 Task: Find connections with filter location Narsingdi with filter topic #socialmediawith filter profile language German with filter current company Pentester Academy with filter school Shree Chanakya Education Society's Indira Global Bussiness School Address: Sr. No. 64,65, Gat no. 276, Parandwadi, Near Somatane Phata, Off Old Pune Mumbai Highway, Taluka- Maval District Pune 410506 with filter industry Industrial Machinery Manufacturing with filter service category Writing with filter keywords title Chief Robot Whisperer
Action: Mouse moved to (615, 115)
Screenshot: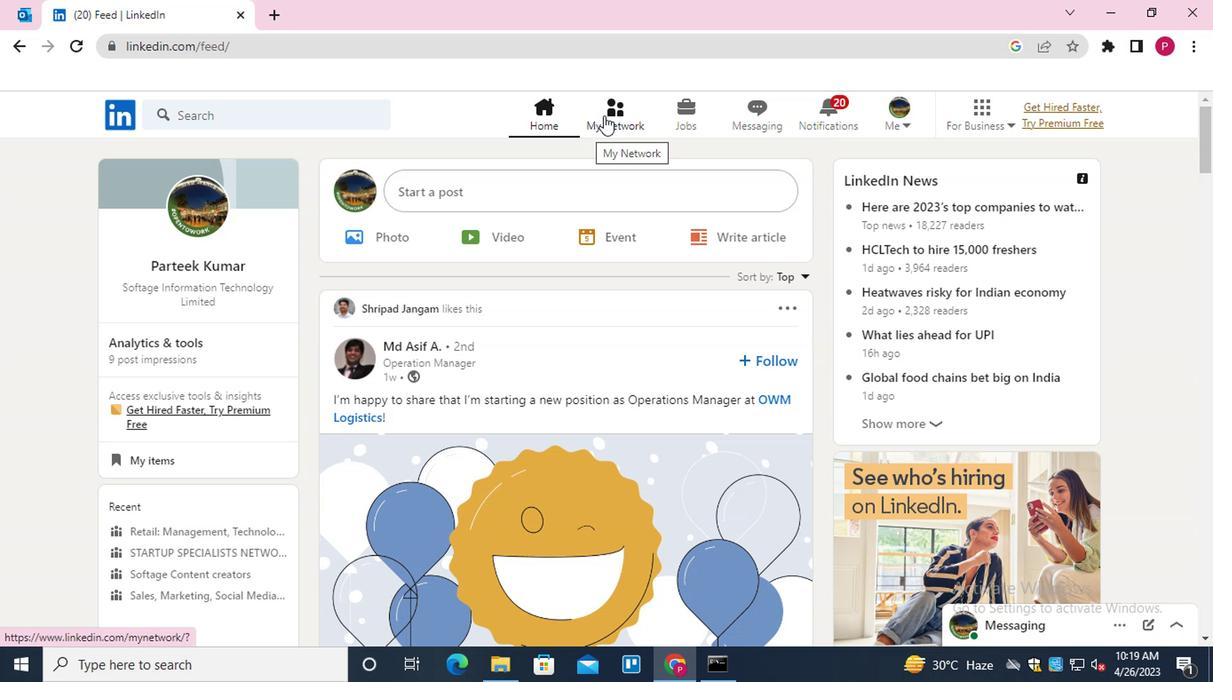 
Action: Mouse pressed left at (615, 115)
Screenshot: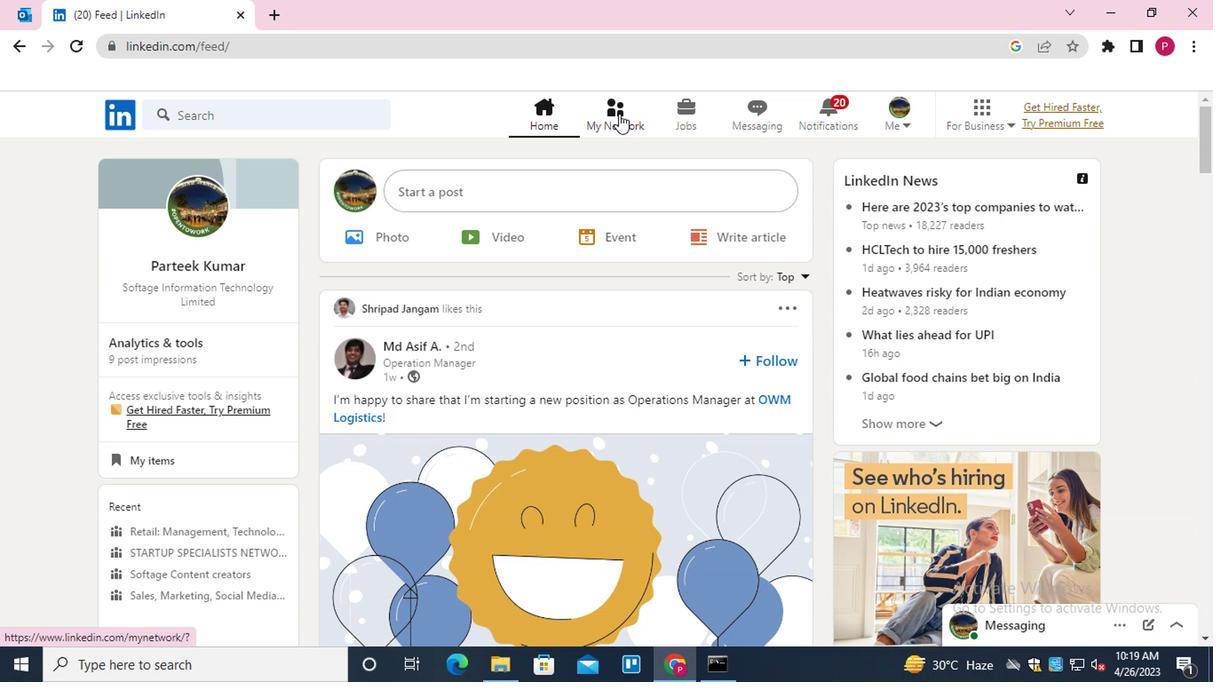 
Action: Mouse moved to (203, 210)
Screenshot: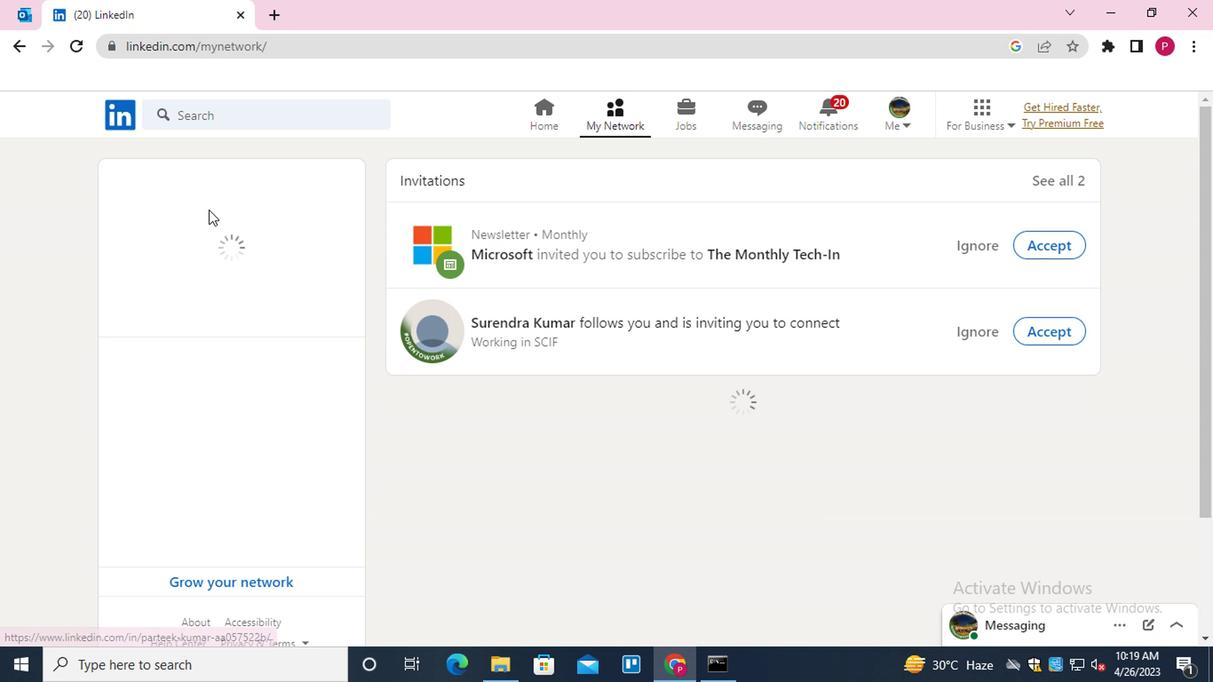 
Action: Mouse pressed left at (203, 210)
Screenshot: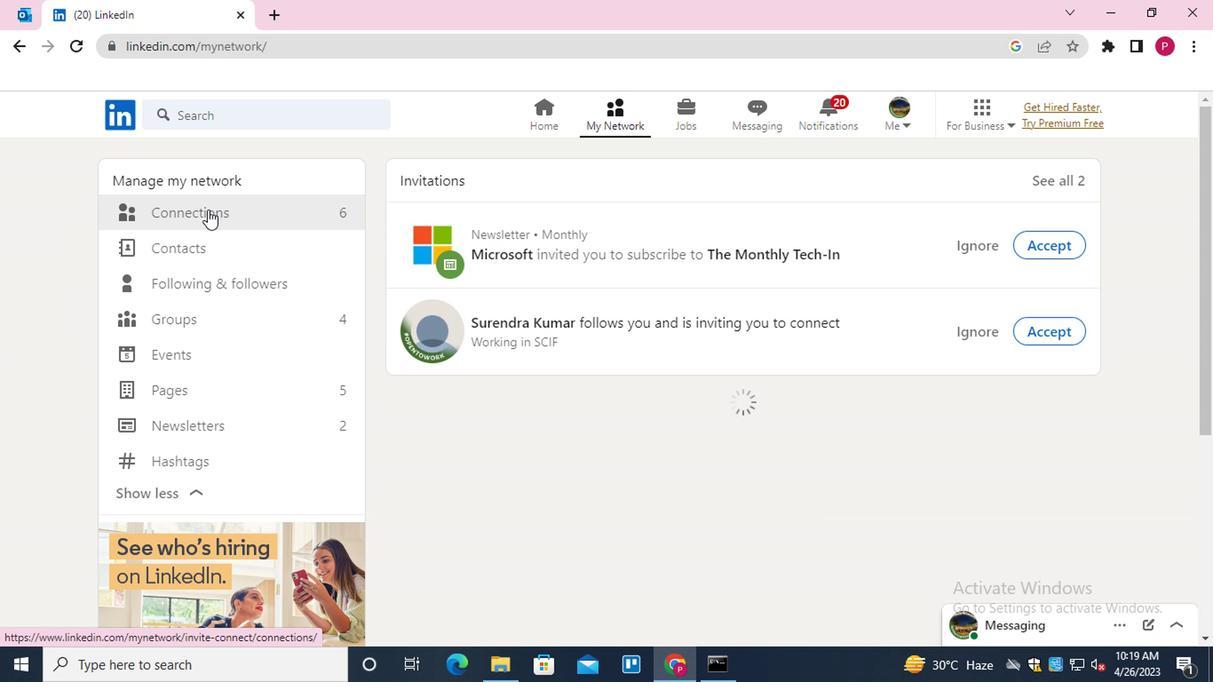 
Action: Mouse moved to (722, 222)
Screenshot: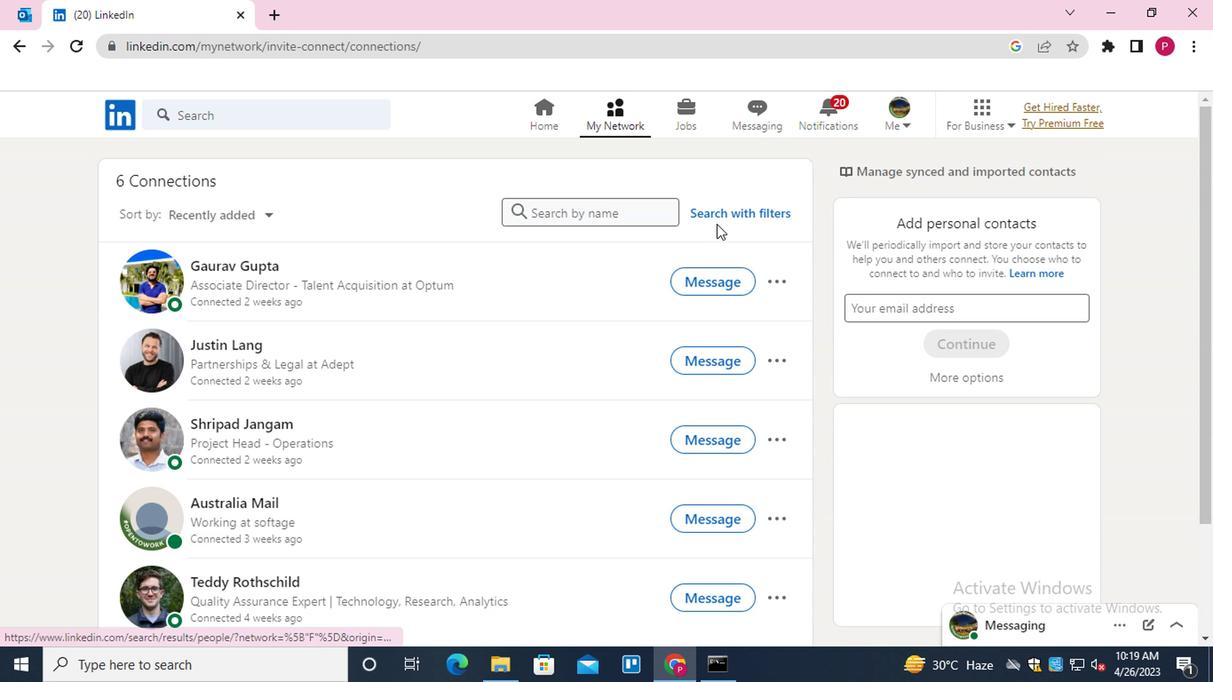 
Action: Mouse pressed left at (722, 222)
Screenshot: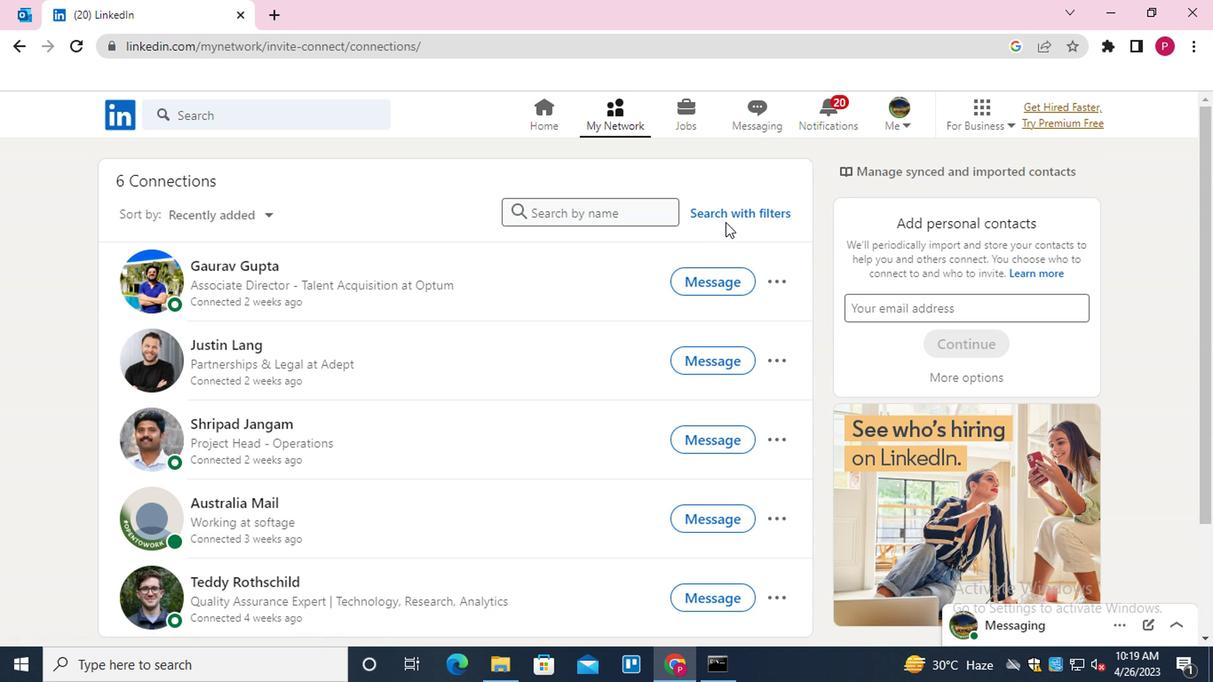 
Action: Mouse moved to (598, 169)
Screenshot: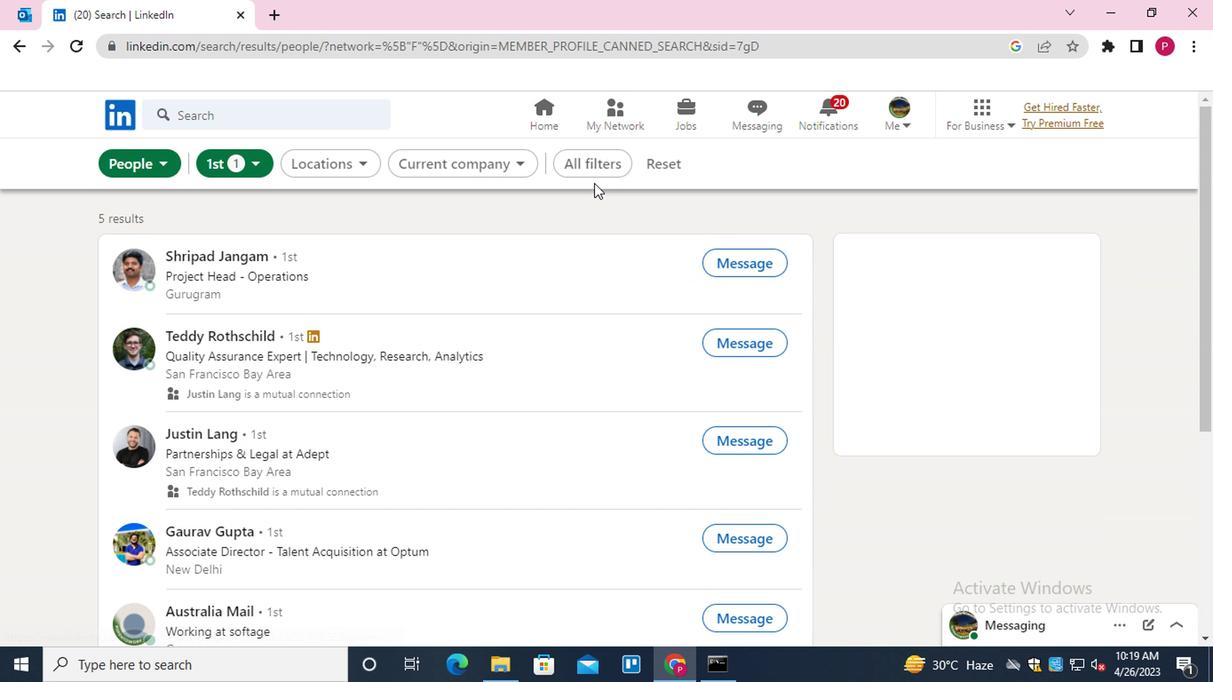 
Action: Mouse pressed left at (598, 169)
Screenshot: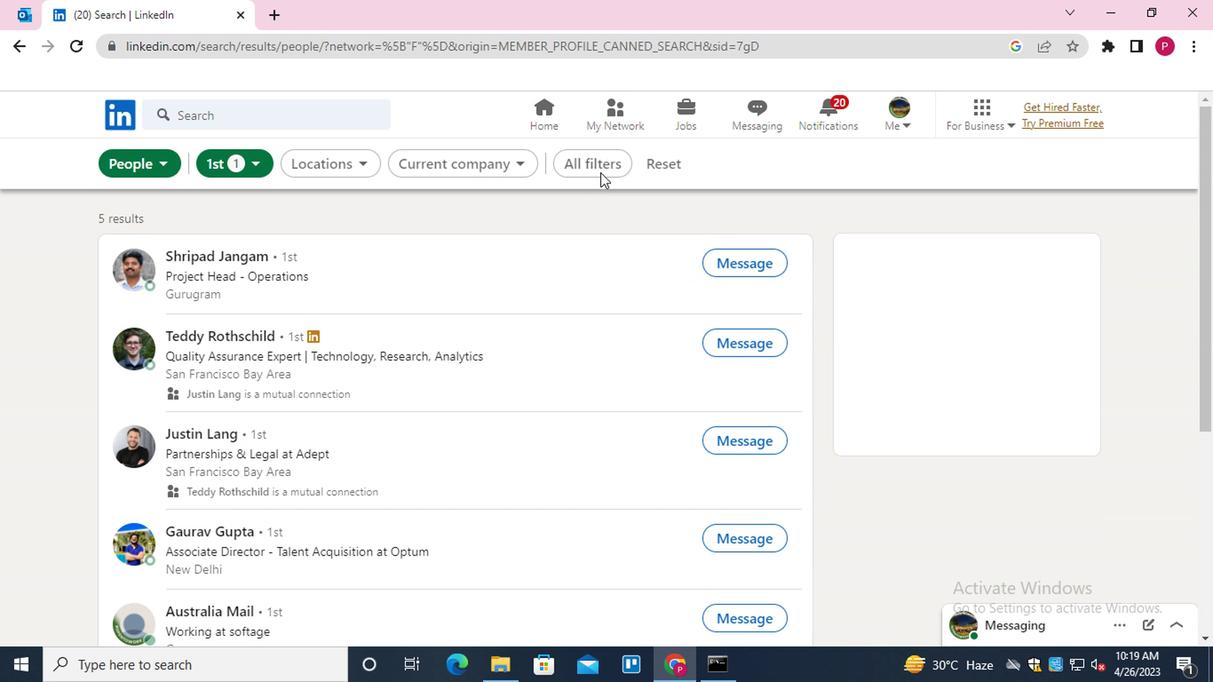 
Action: Mouse moved to (973, 377)
Screenshot: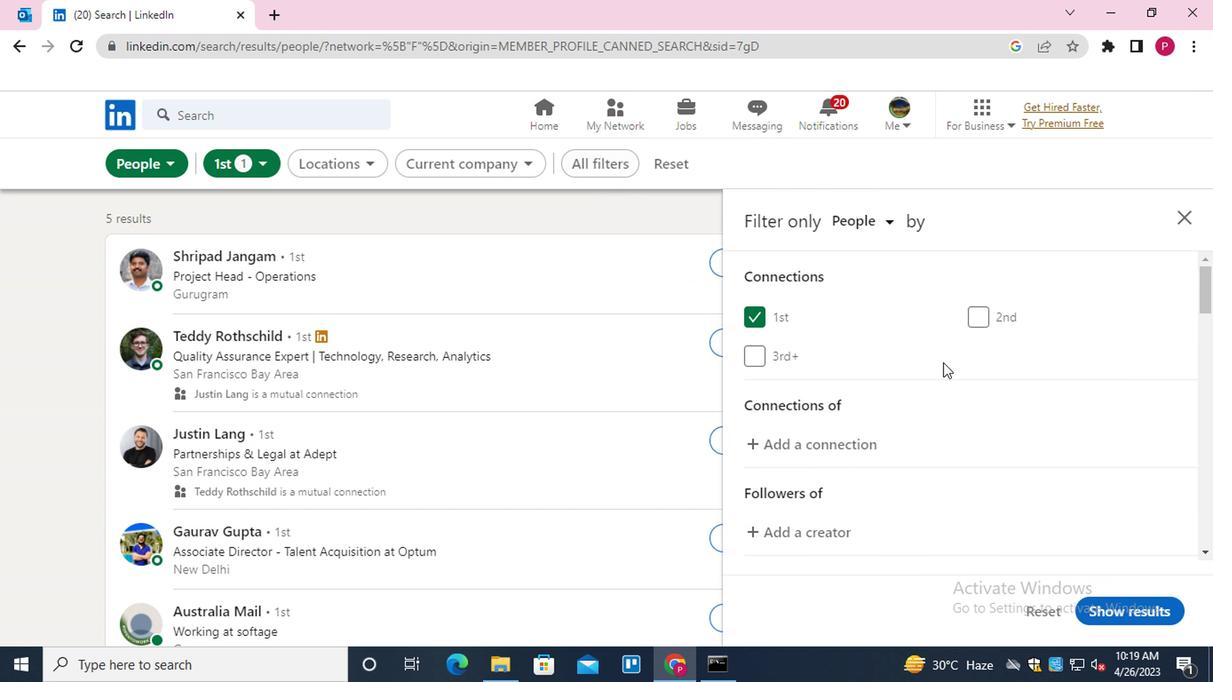 
Action: Mouse scrolled (973, 376) with delta (0, 0)
Screenshot: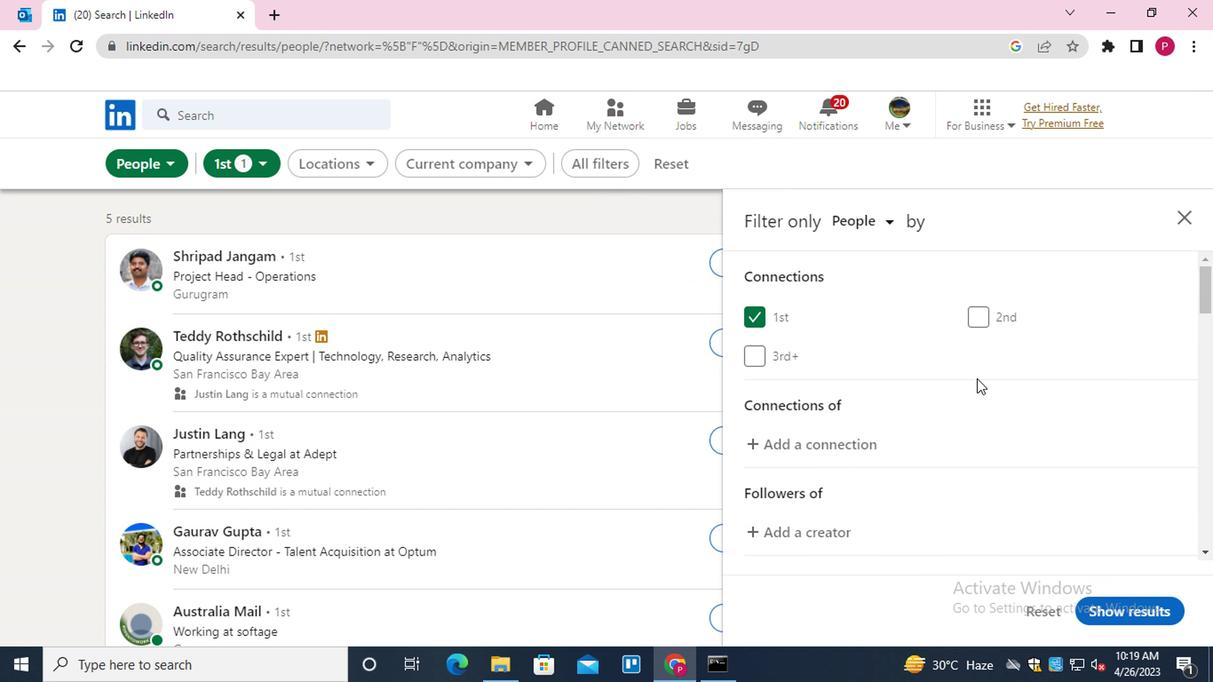 
Action: Mouse scrolled (973, 376) with delta (0, 0)
Screenshot: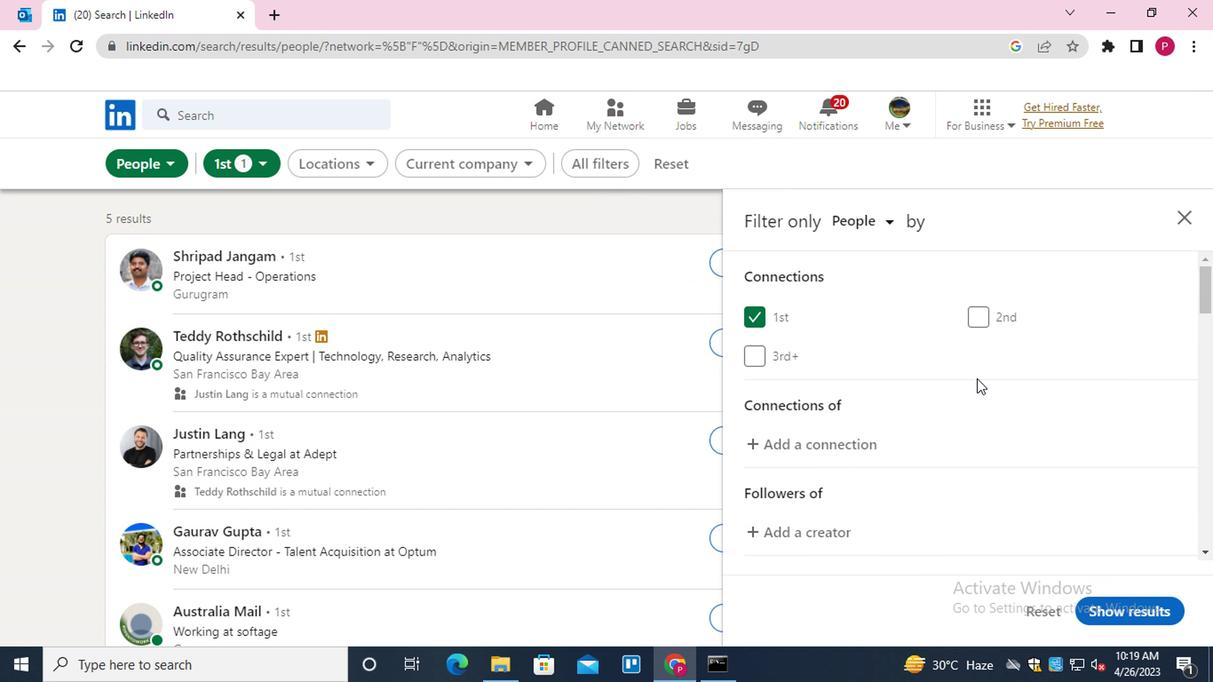 
Action: Mouse moved to (974, 377)
Screenshot: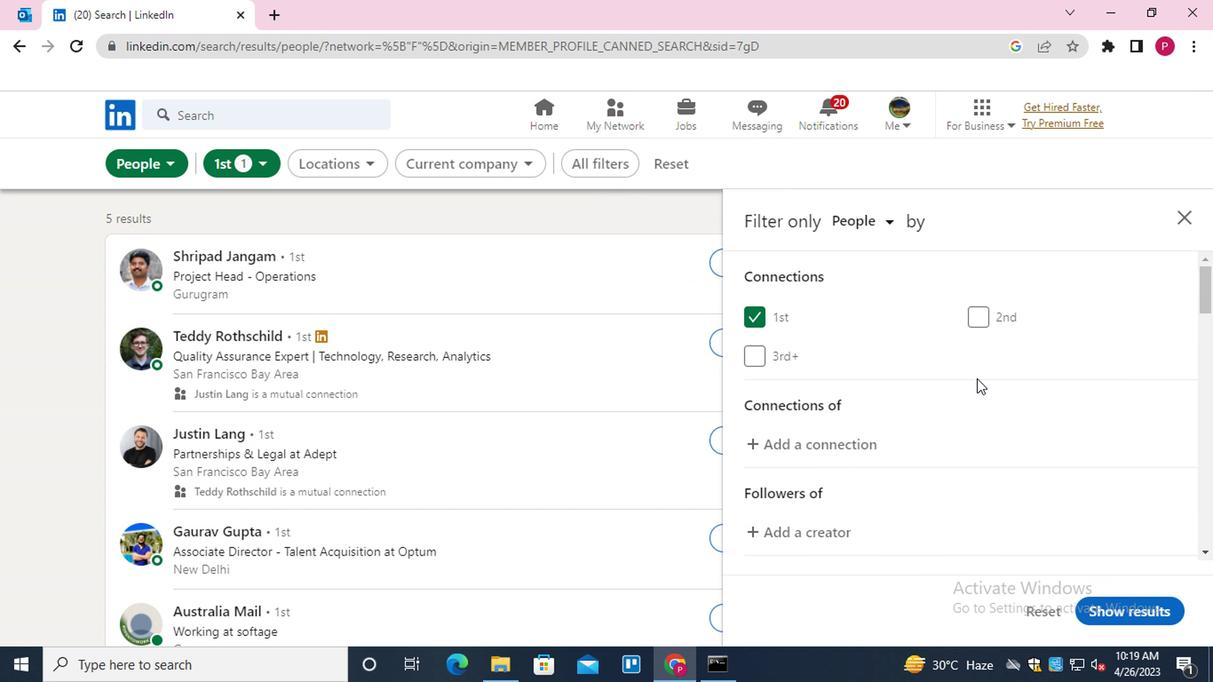 
Action: Mouse scrolled (974, 377) with delta (0, 0)
Screenshot: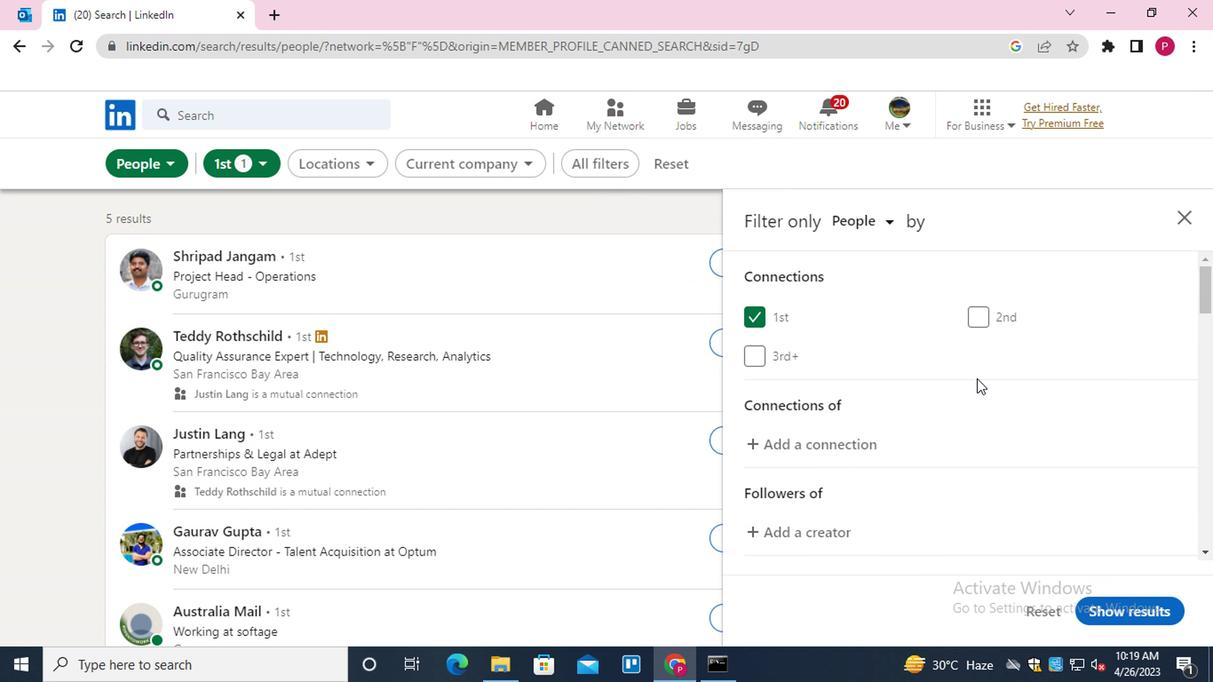 
Action: Mouse moved to (1023, 428)
Screenshot: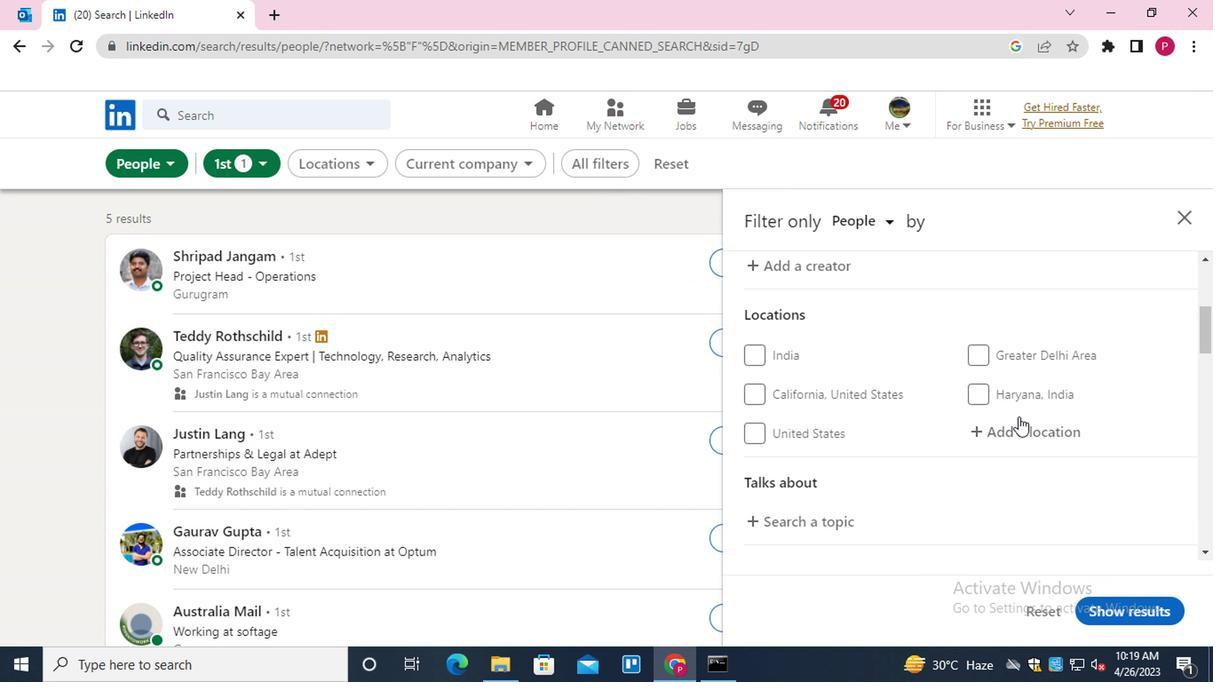 
Action: Mouse pressed left at (1023, 428)
Screenshot: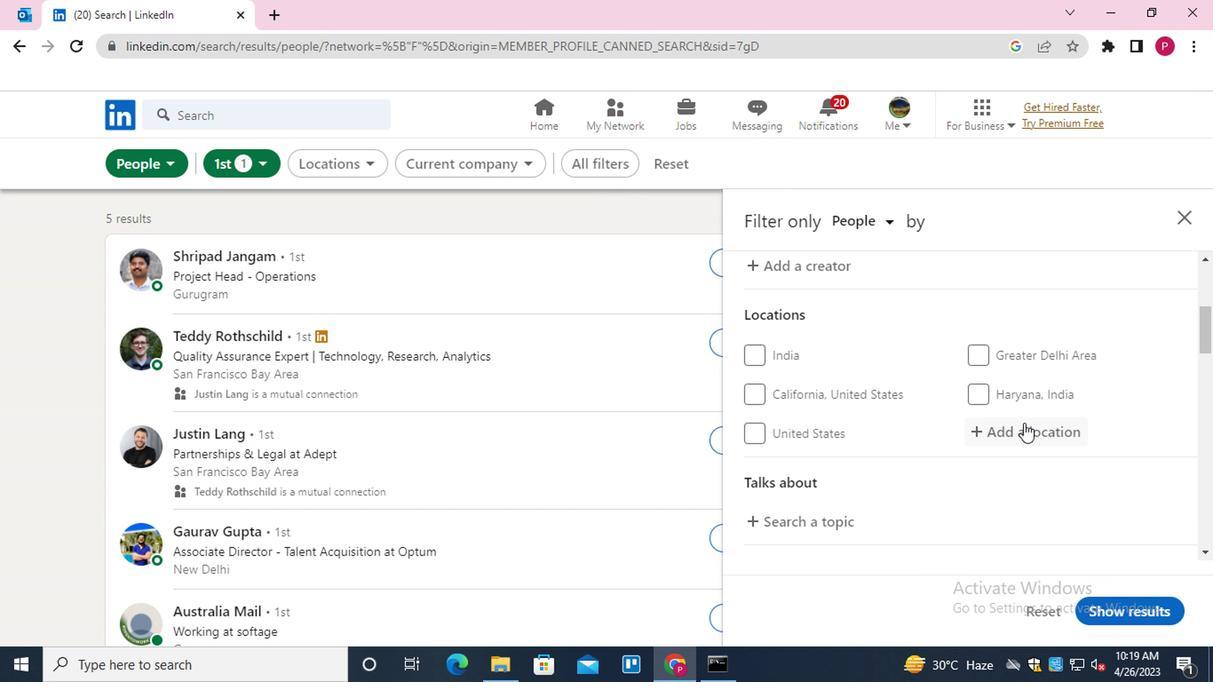 
Action: Key pressed <Key.shift>NARSINGDI
Screenshot: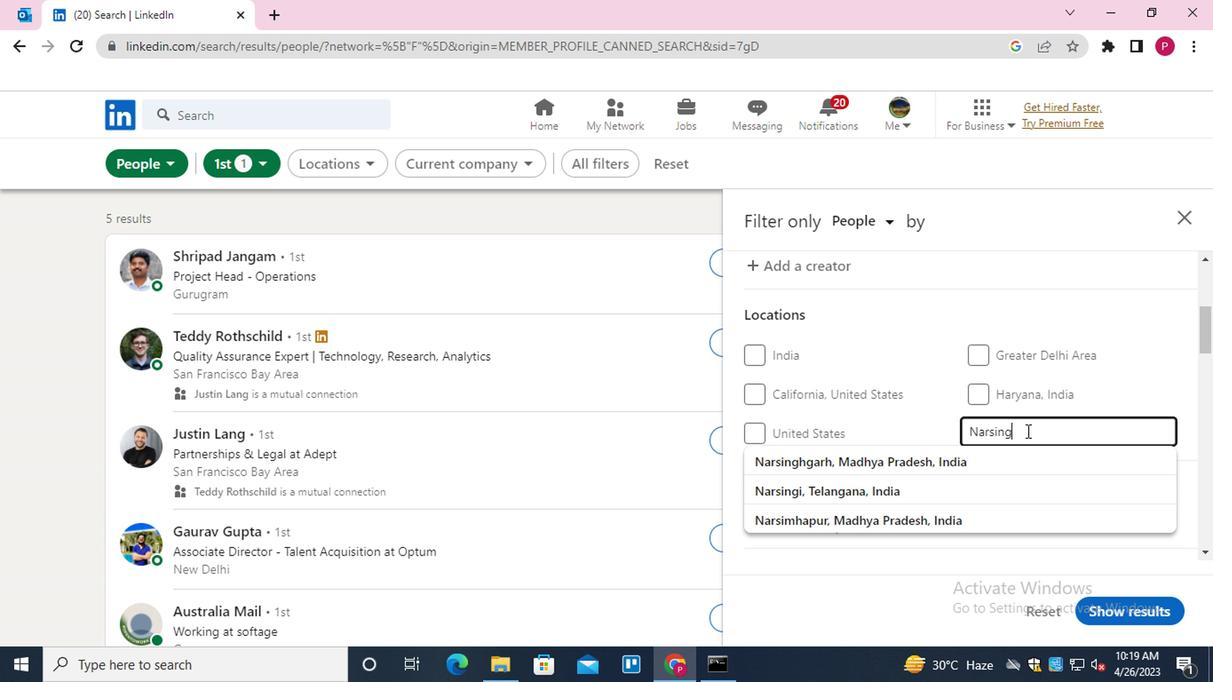 
Action: Mouse moved to (1018, 435)
Screenshot: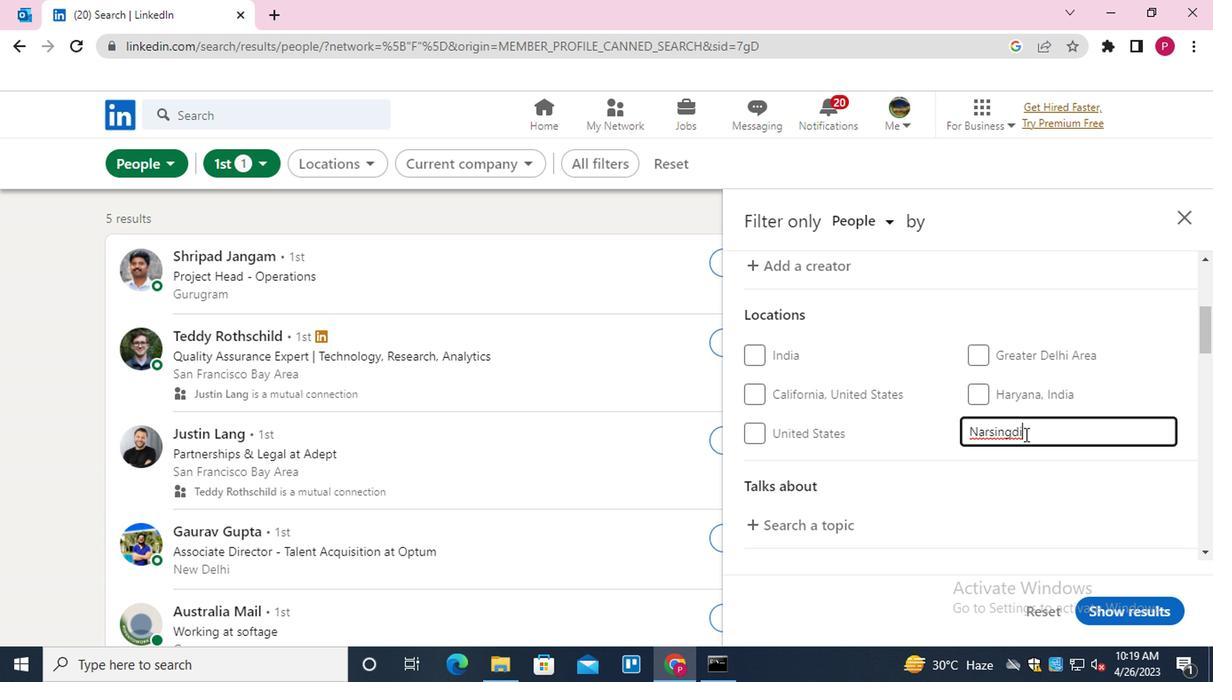 
Action: Mouse scrolled (1018, 434) with delta (0, -1)
Screenshot: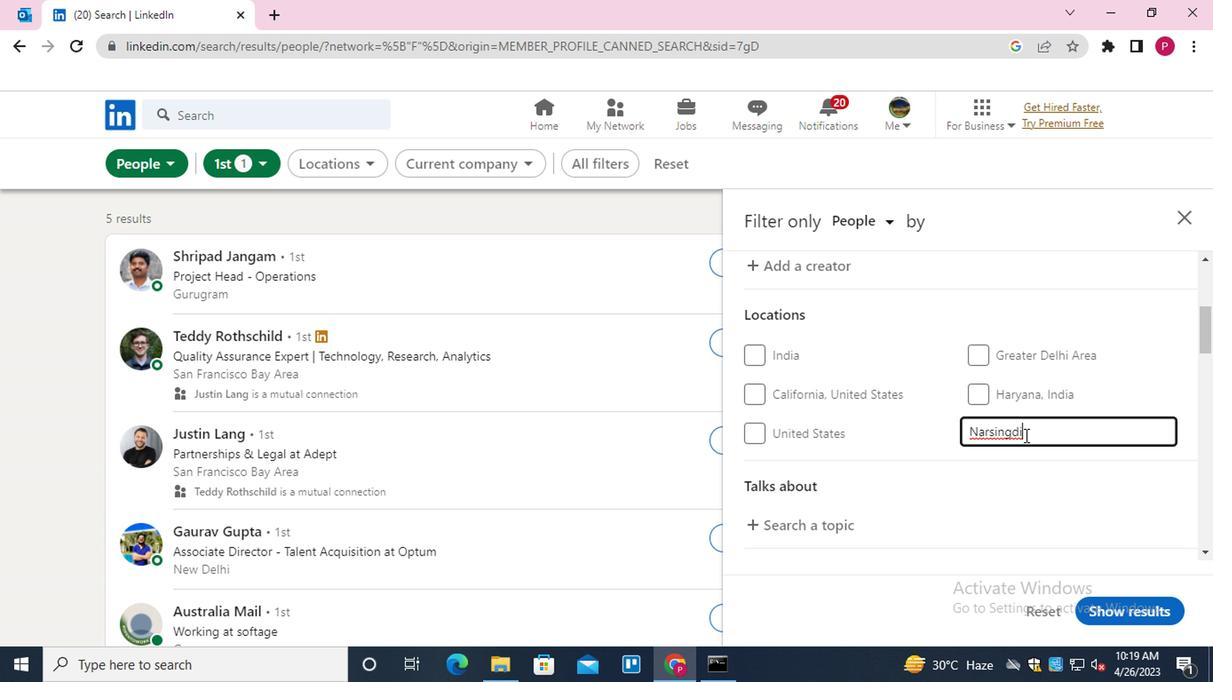 
Action: Mouse moved to (844, 428)
Screenshot: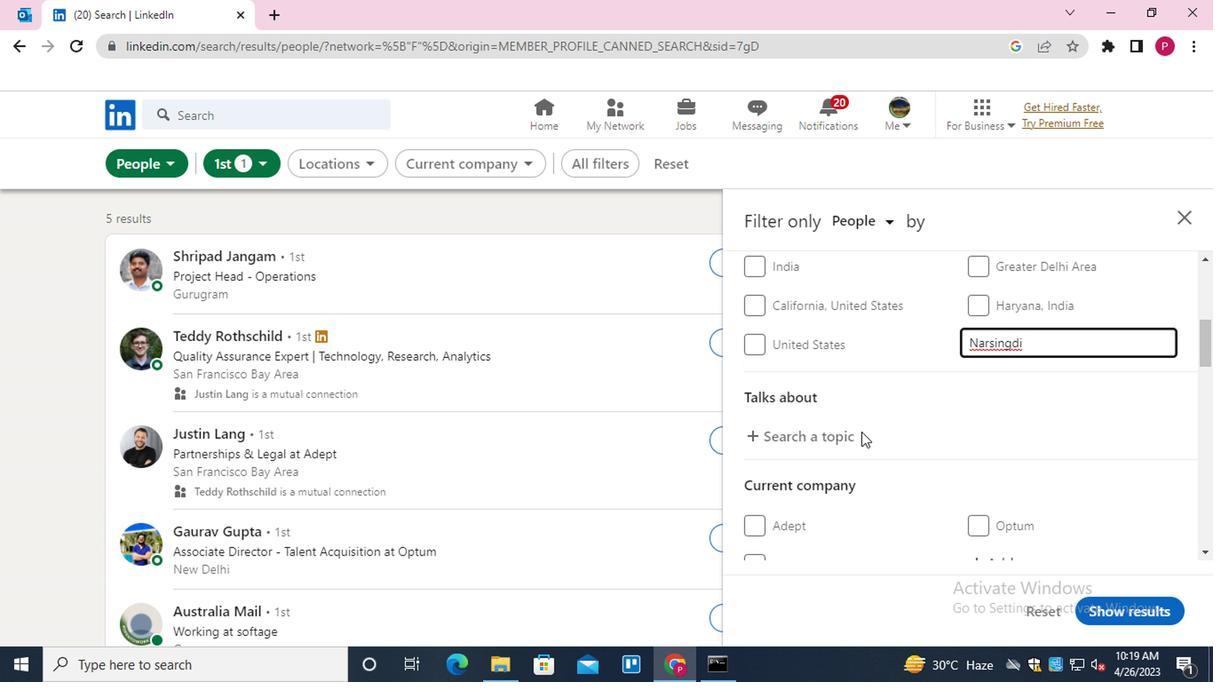 
Action: Mouse pressed left at (844, 428)
Screenshot: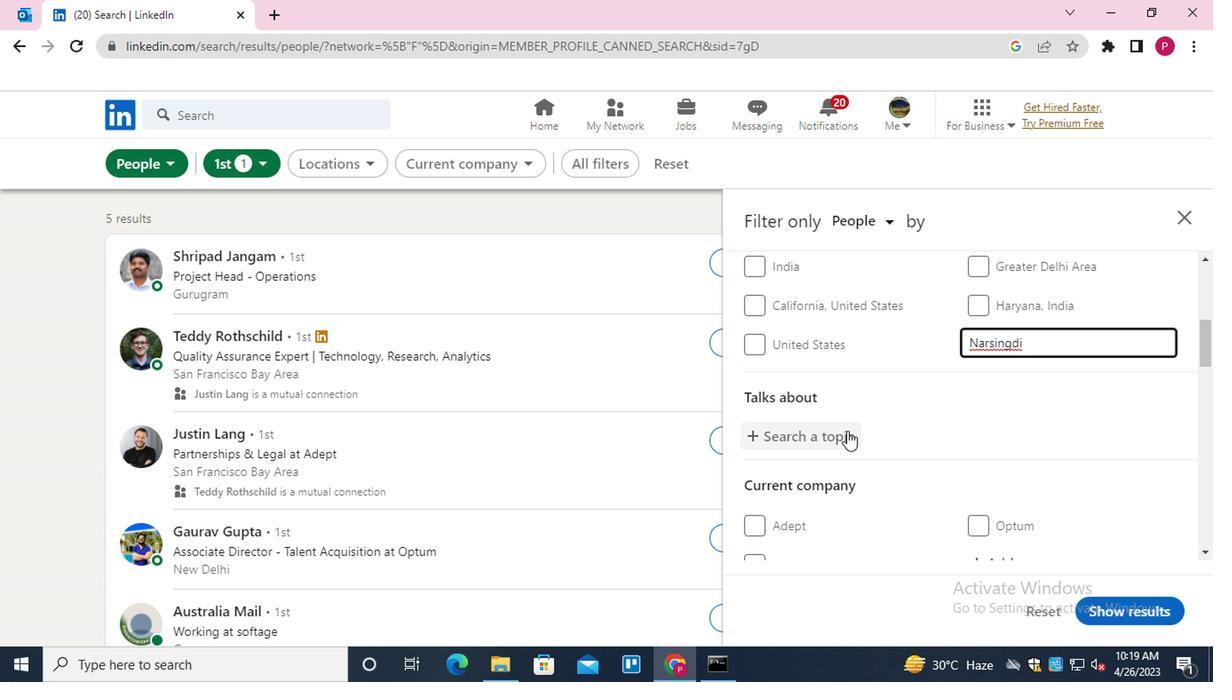 
Action: Mouse moved to (844, 428)
Screenshot: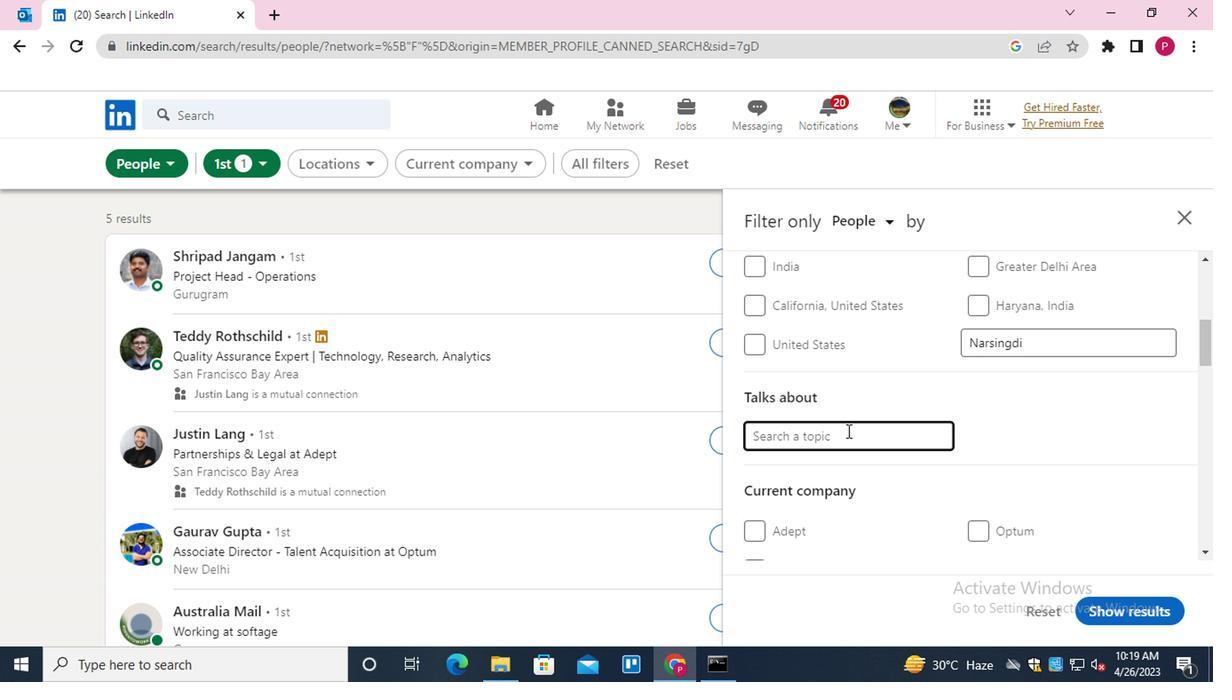 
Action: Key pressed <Key.shift>SOCIALMEDIA
Screenshot: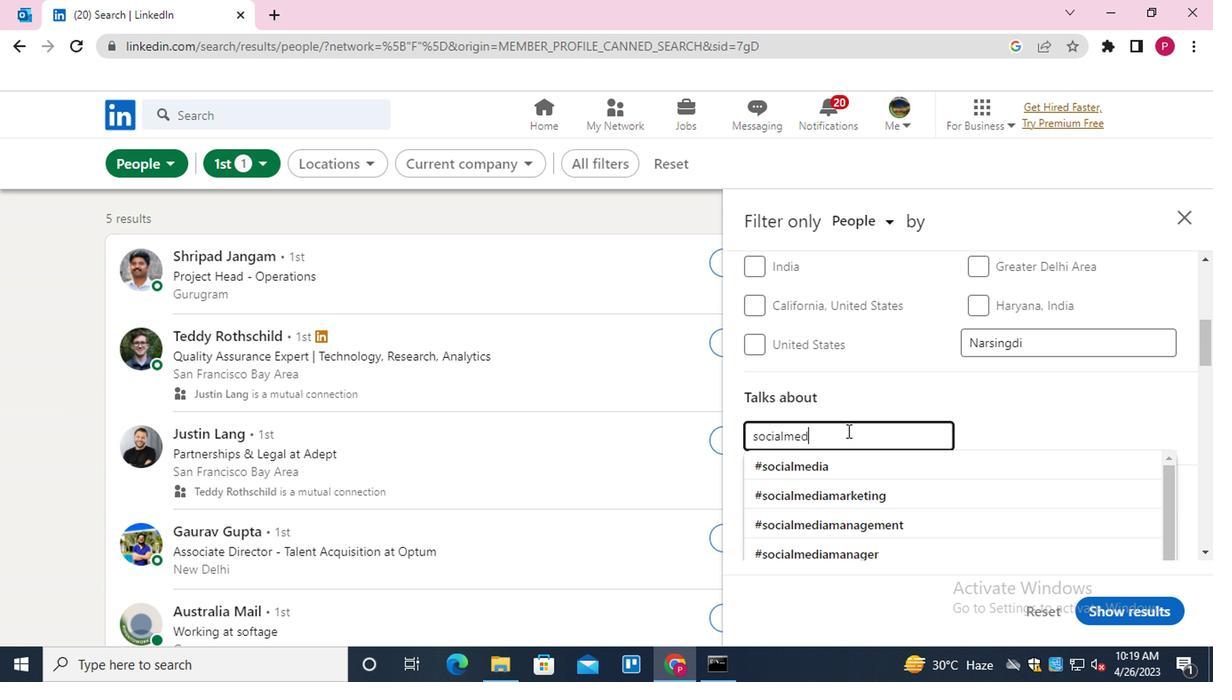 
Action: Mouse moved to (846, 484)
Screenshot: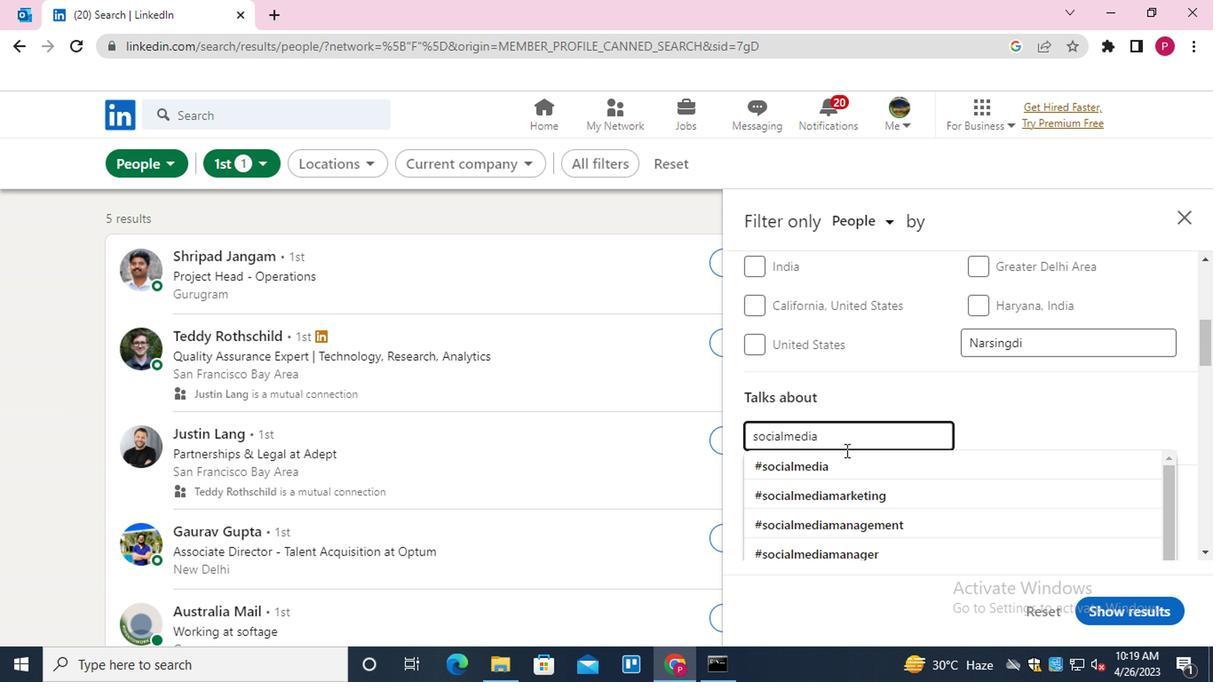 
Action: Mouse pressed left at (846, 484)
Screenshot: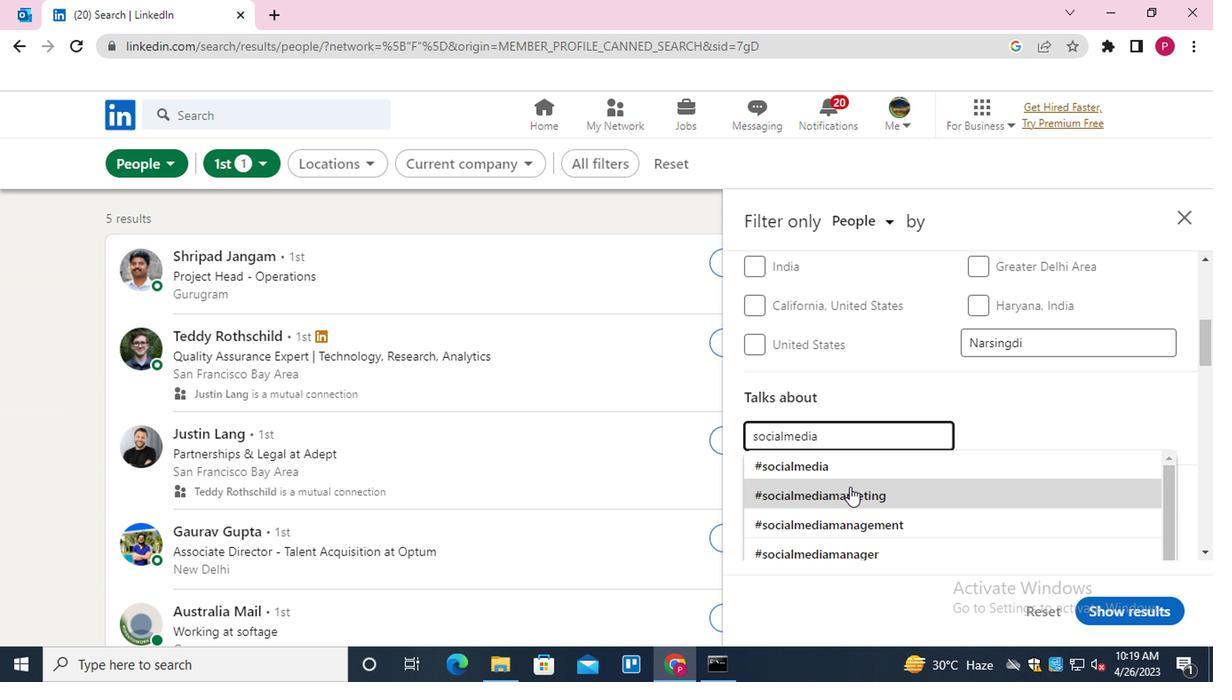 
Action: Mouse moved to (847, 485)
Screenshot: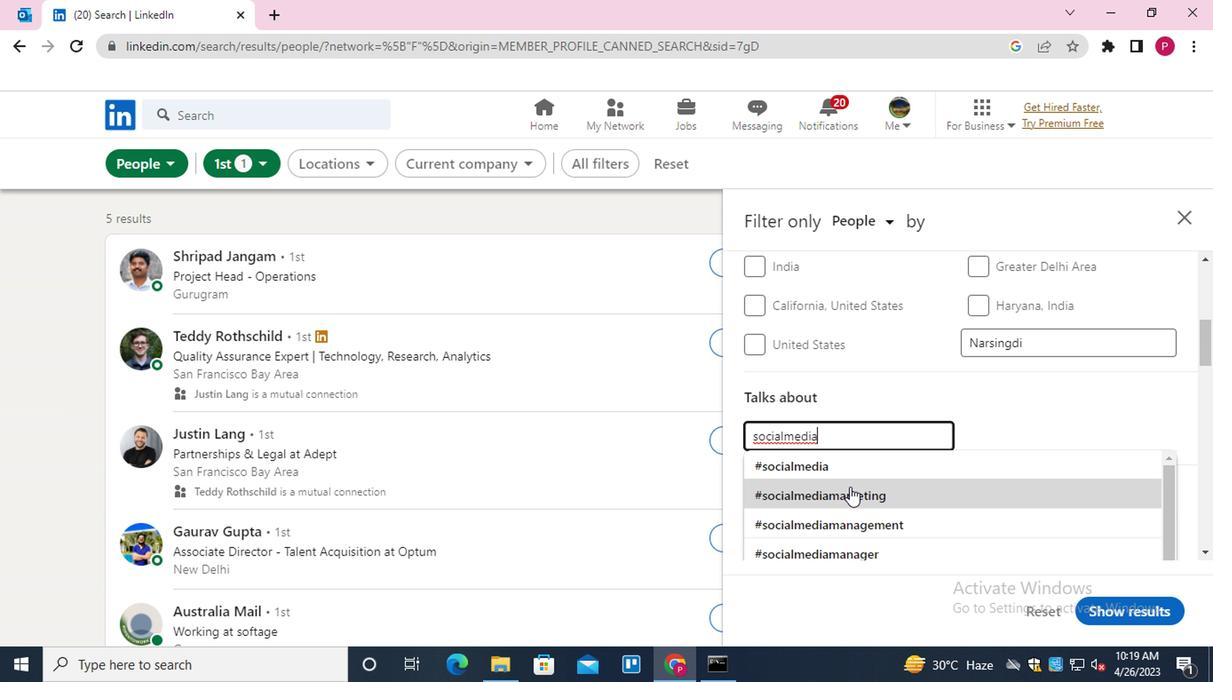 
Action: Mouse pressed left at (847, 485)
Screenshot: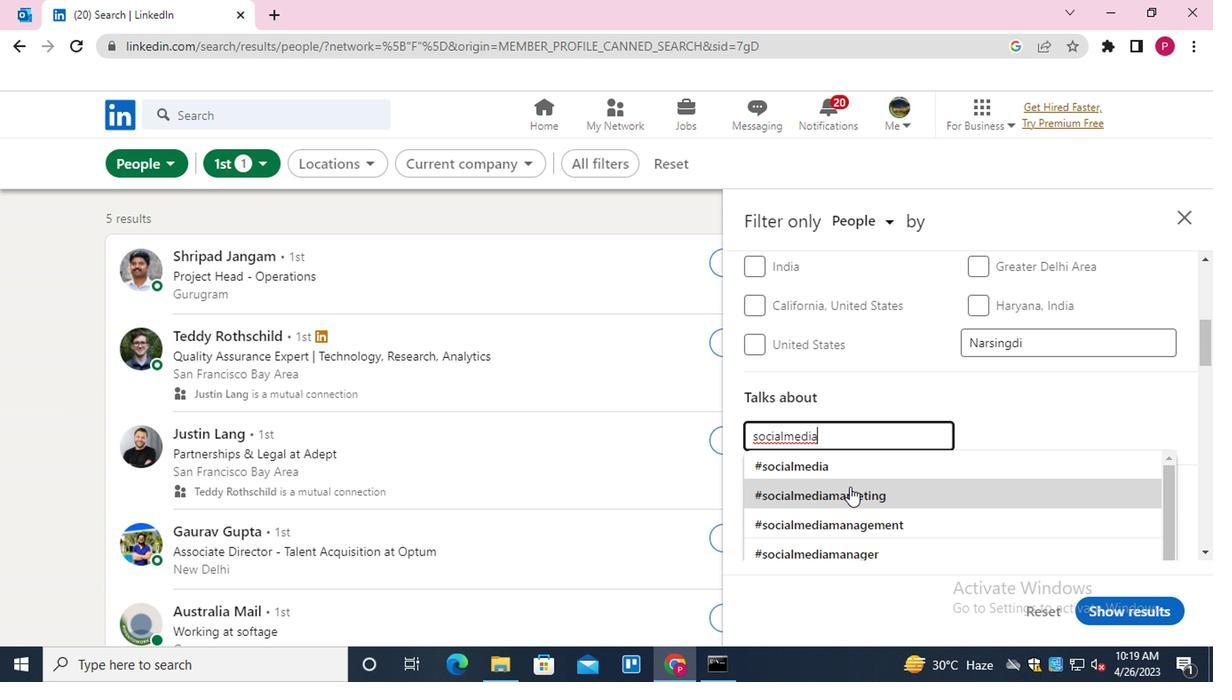 
Action: Mouse moved to (862, 474)
Screenshot: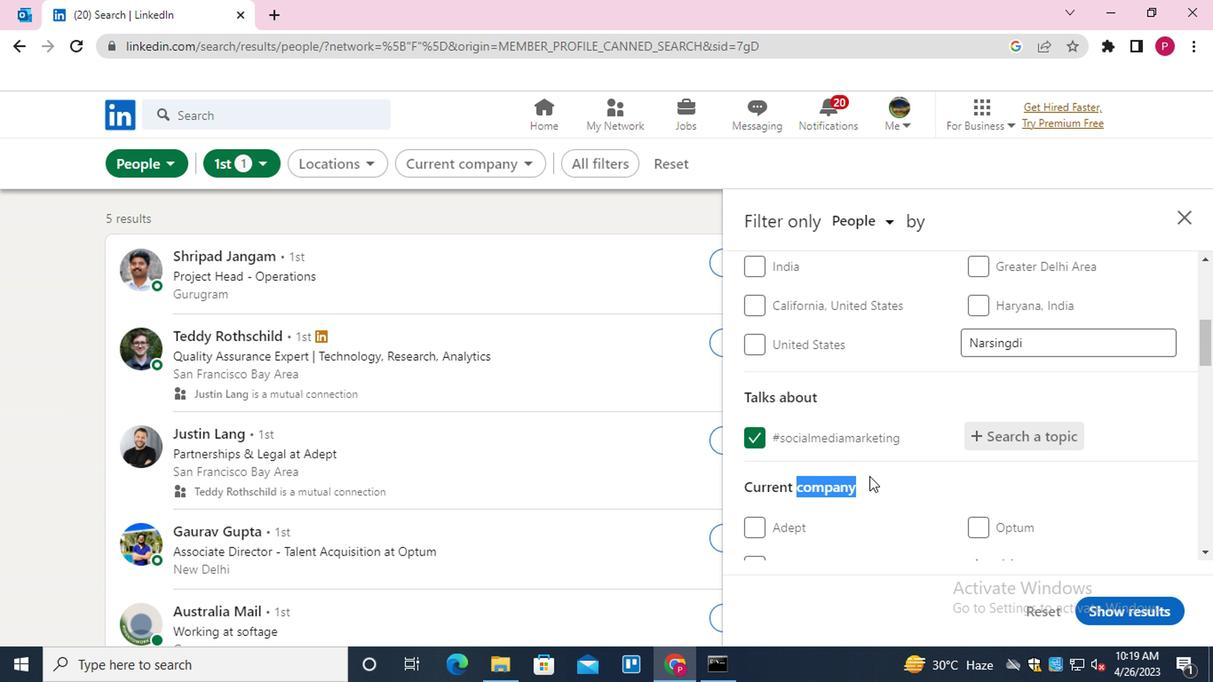 
Action: Mouse scrolled (862, 473) with delta (0, 0)
Screenshot: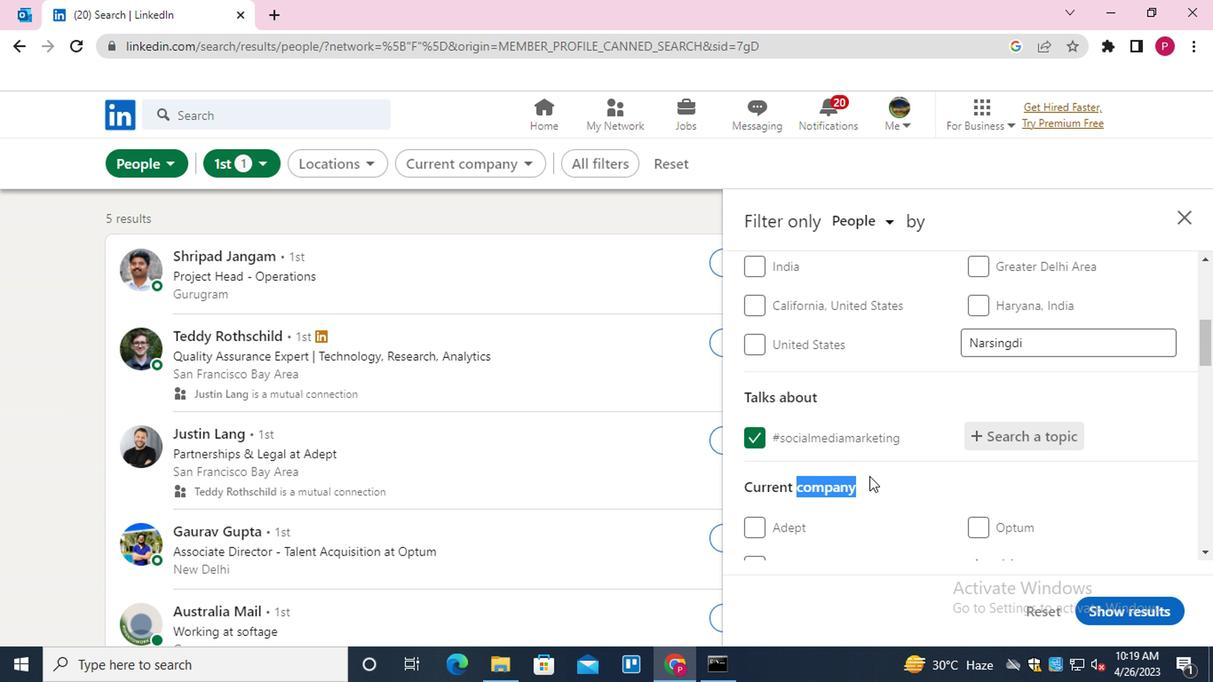 
Action: Mouse moved to (861, 475)
Screenshot: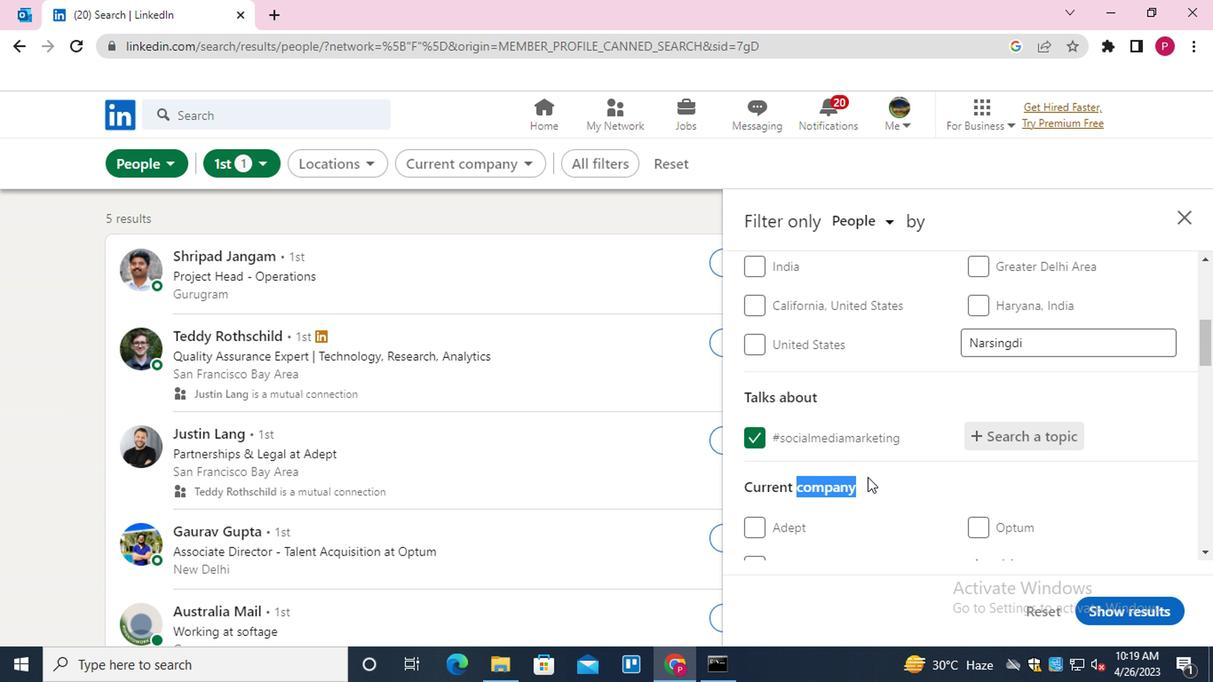 
Action: Mouse scrolled (861, 474) with delta (0, -1)
Screenshot: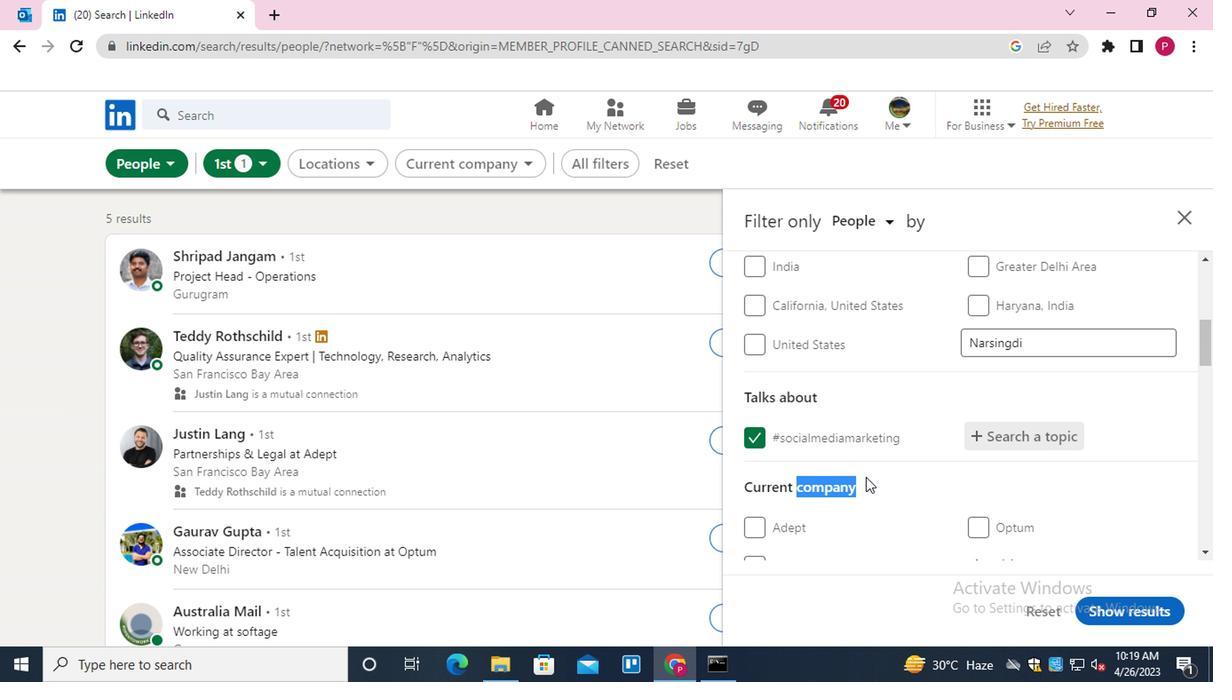 
Action: Mouse scrolled (861, 474) with delta (0, -1)
Screenshot: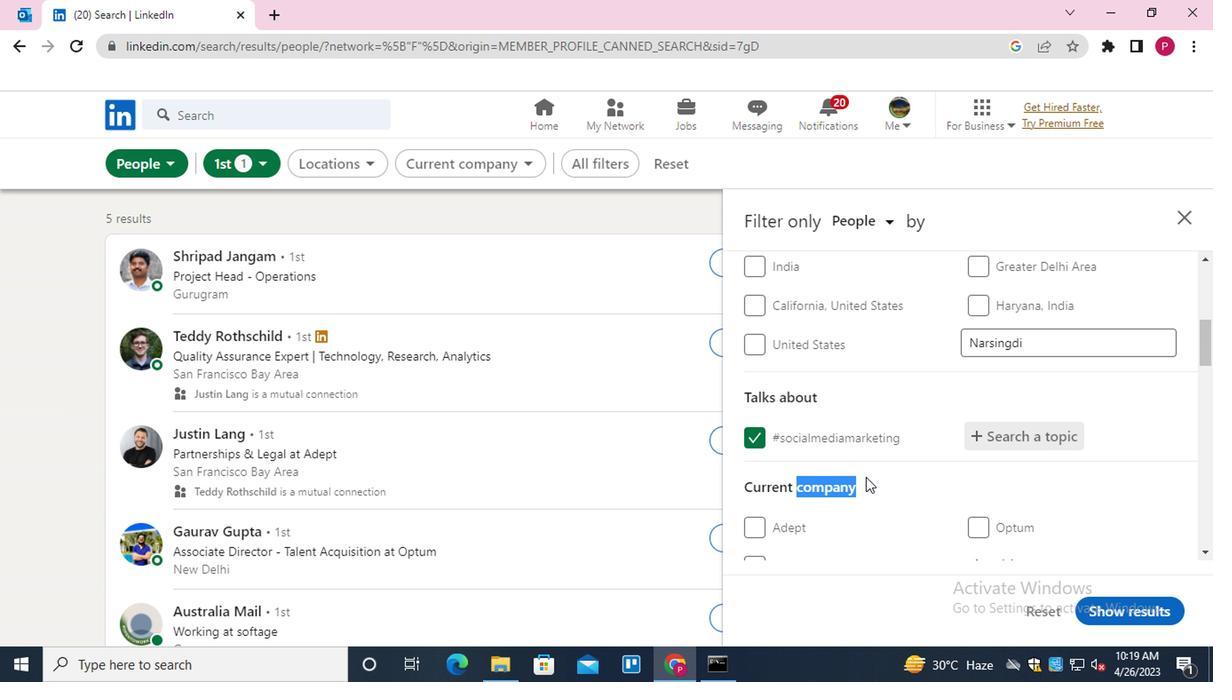 
Action: Mouse moved to (1003, 293)
Screenshot: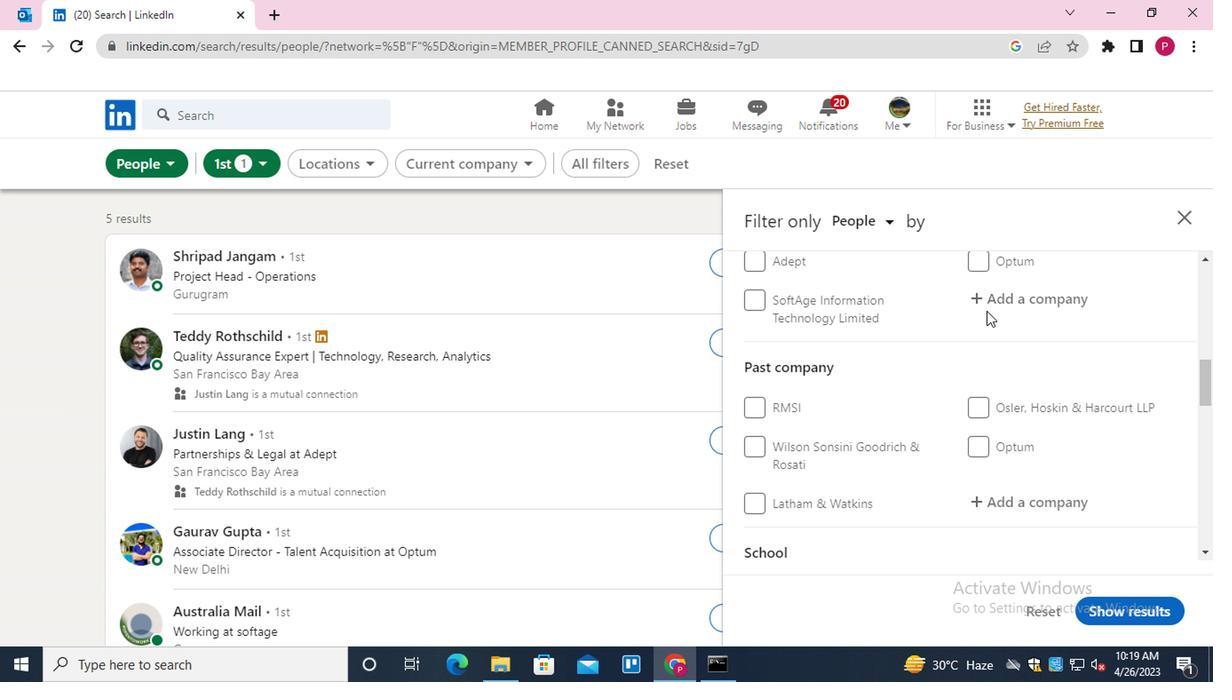 
Action: Mouse pressed left at (1003, 293)
Screenshot: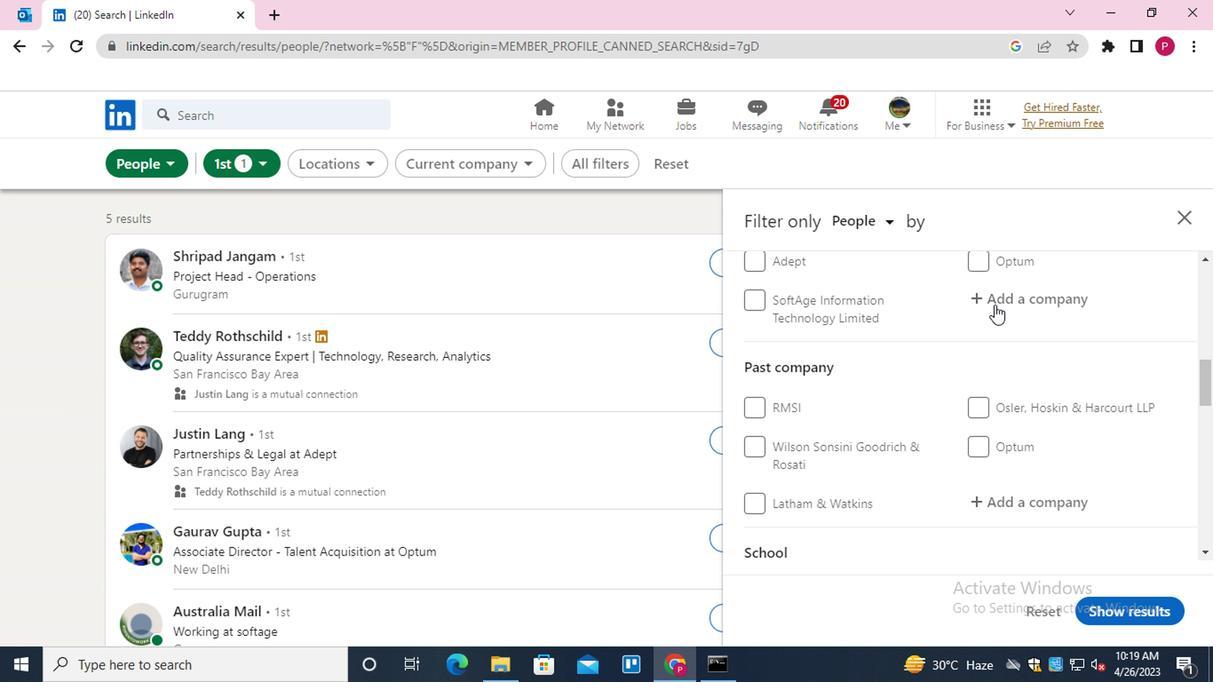 
Action: Key pressed <Key.shift>PENTESTER
Screenshot: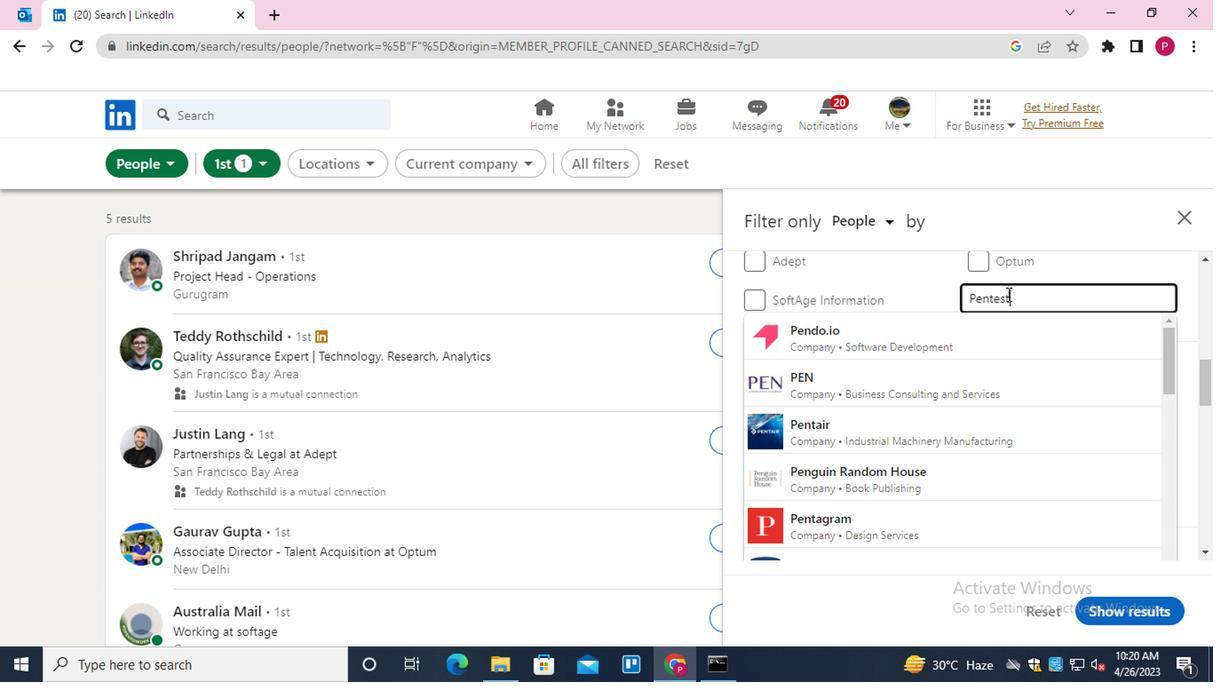 
Action: Mouse moved to (953, 339)
Screenshot: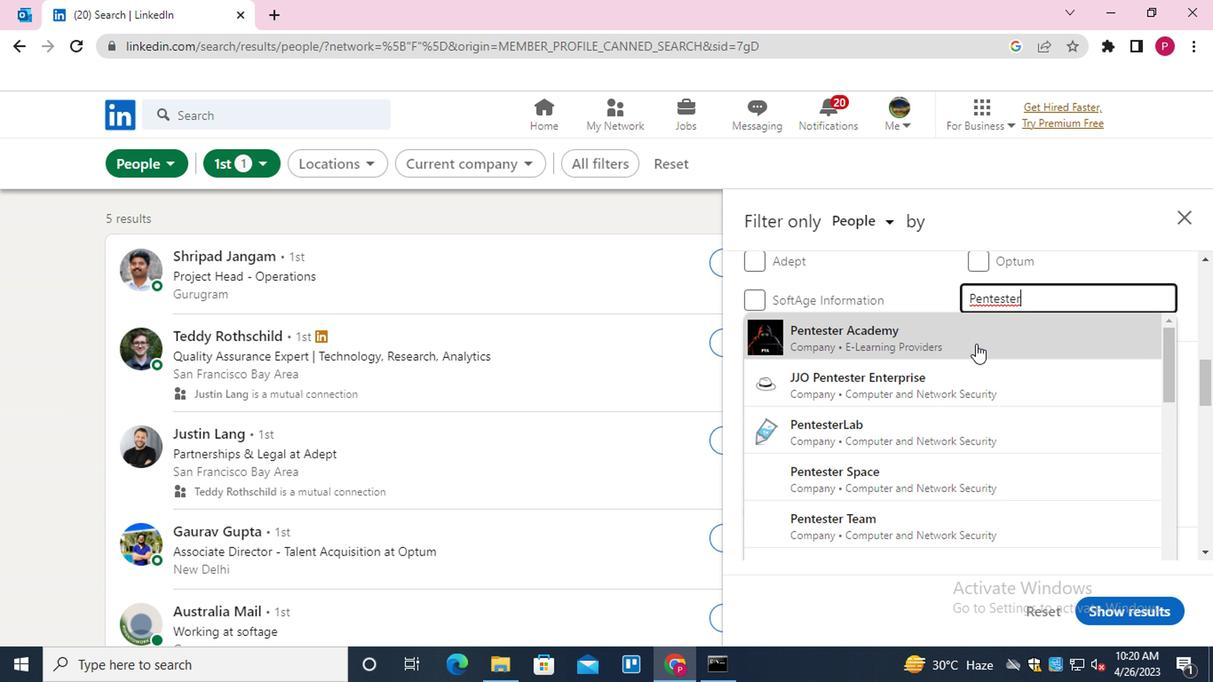 
Action: Mouse pressed left at (953, 339)
Screenshot: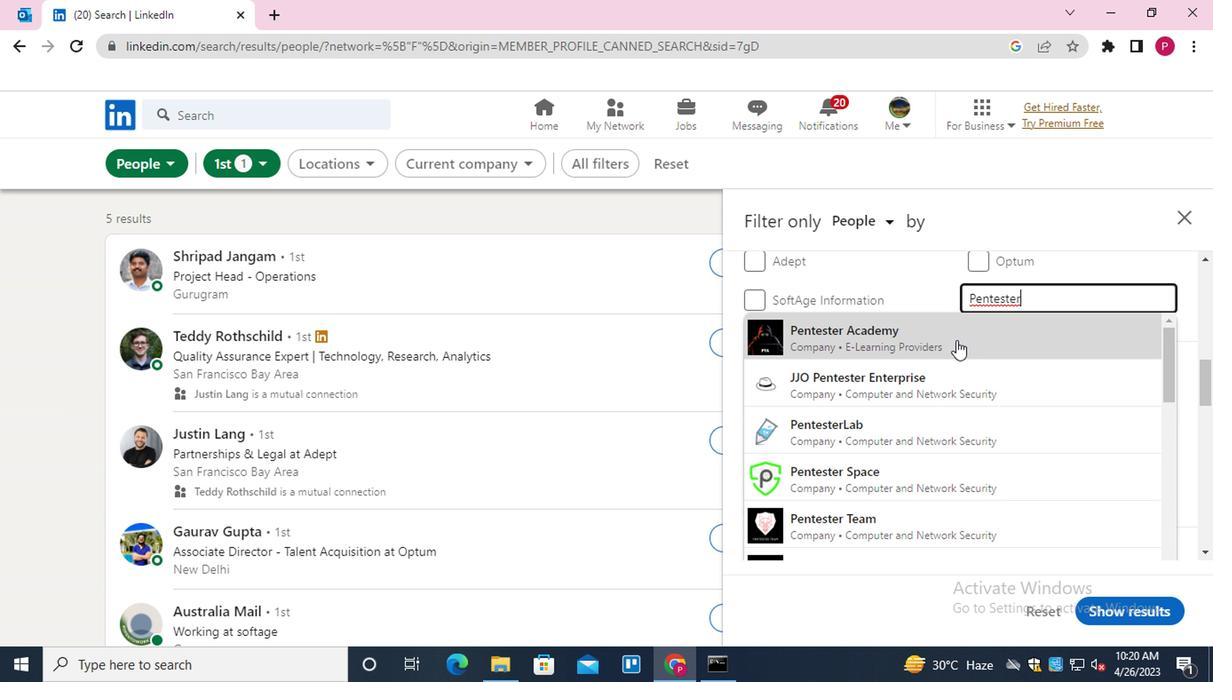 
Action: Mouse moved to (944, 363)
Screenshot: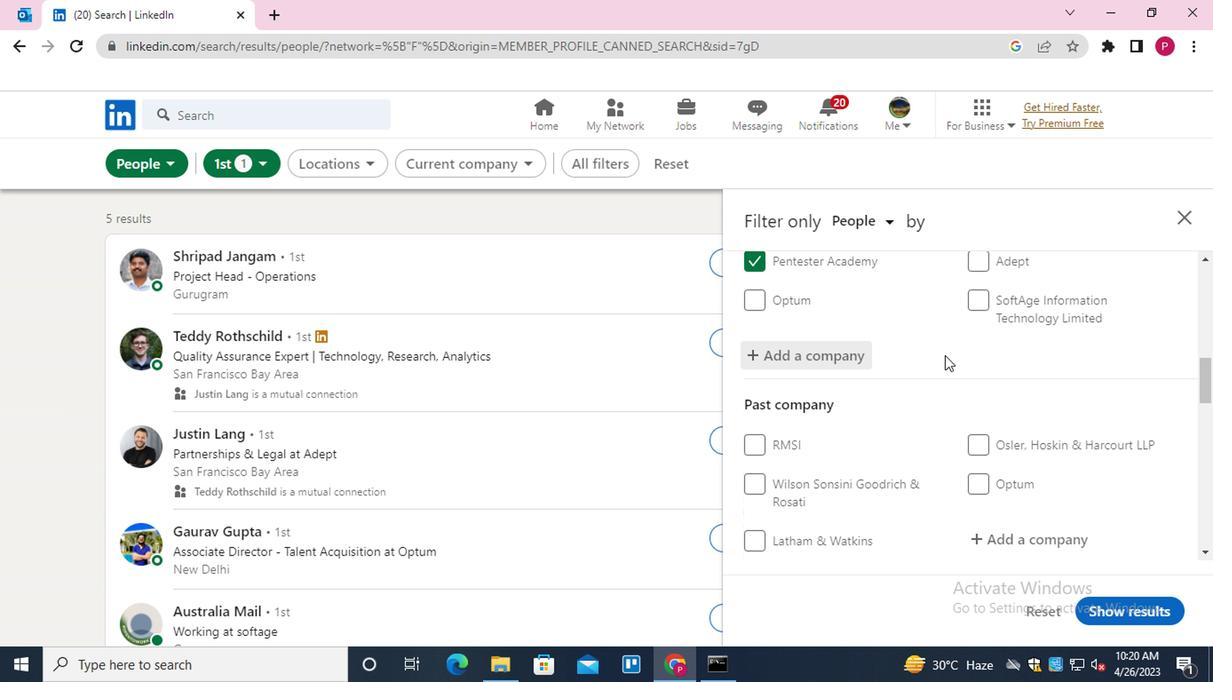 
Action: Mouse scrolled (944, 363) with delta (0, 0)
Screenshot: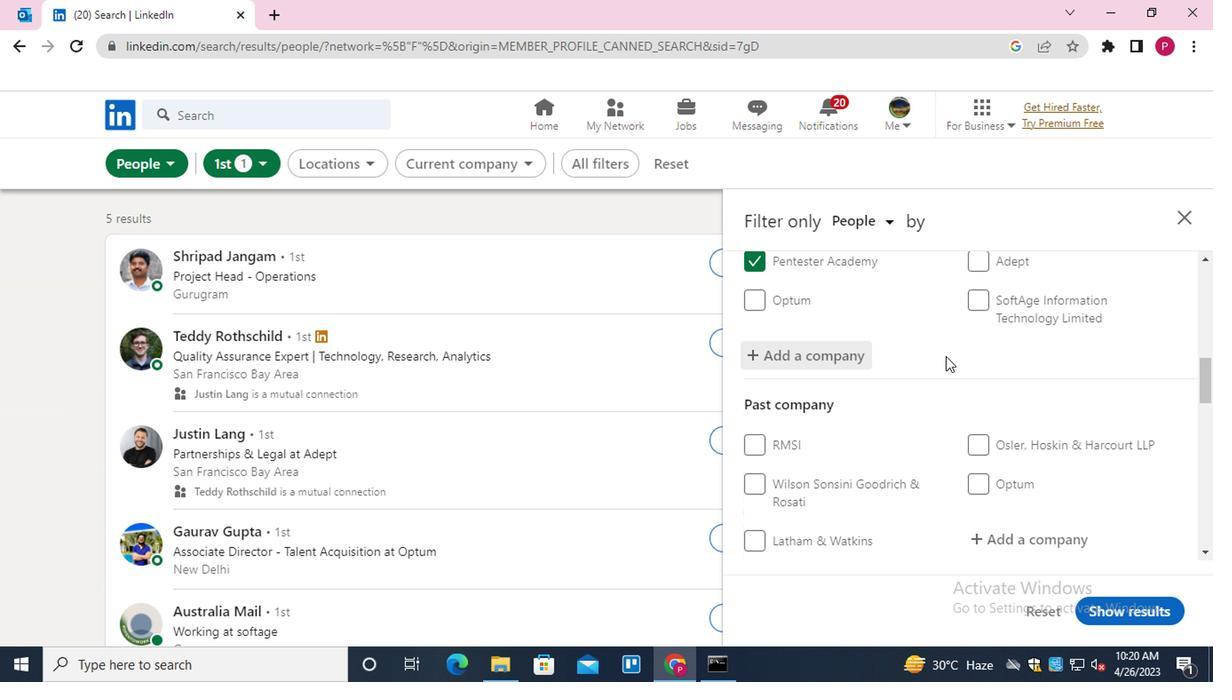 
Action: Mouse scrolled (944, 363) with delta (0, 0)
Screenshot: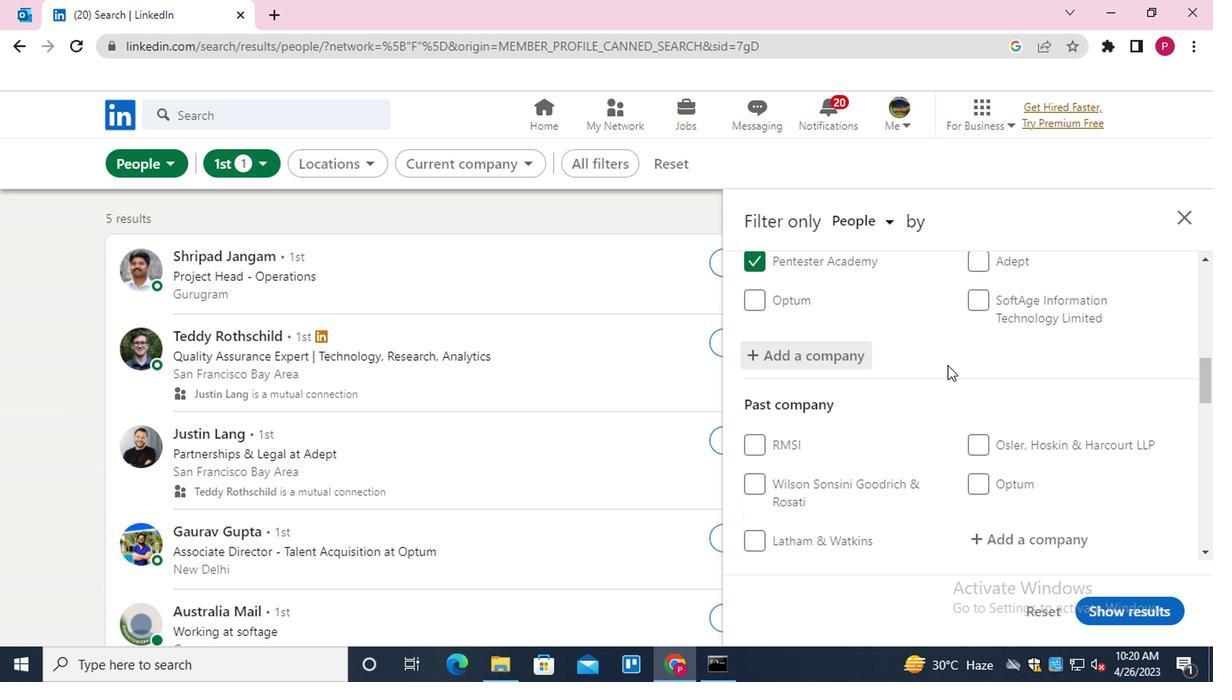 
Action: Mouse scrolled (944, 363) with delta (0, 0)
Screenshot: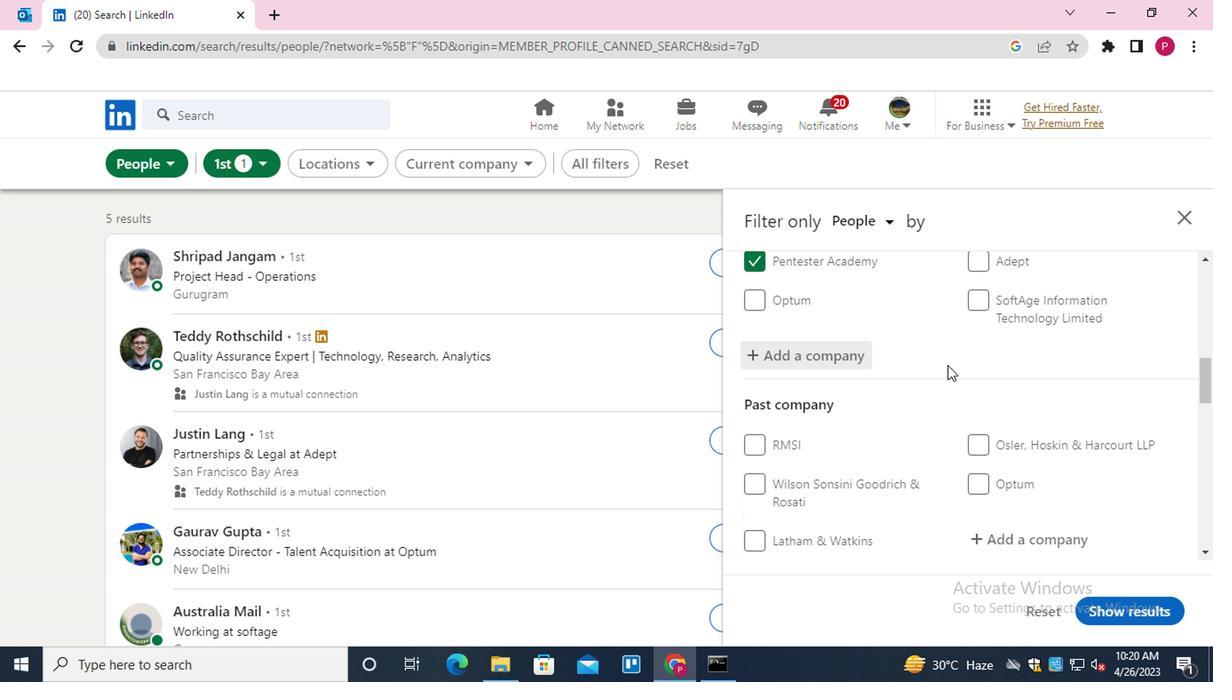 
Action: Mouse moved to (1032, 473)
Screenshot: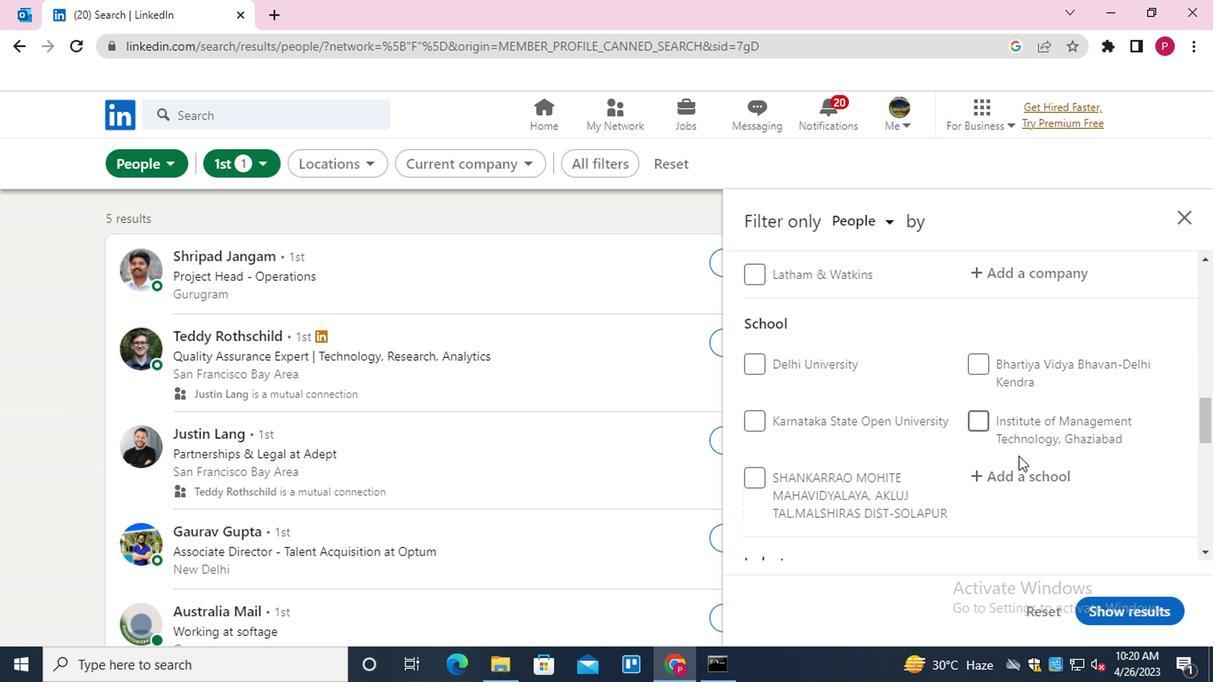 
Action: Mouse pressed left at (1032, 473)
Screenshot: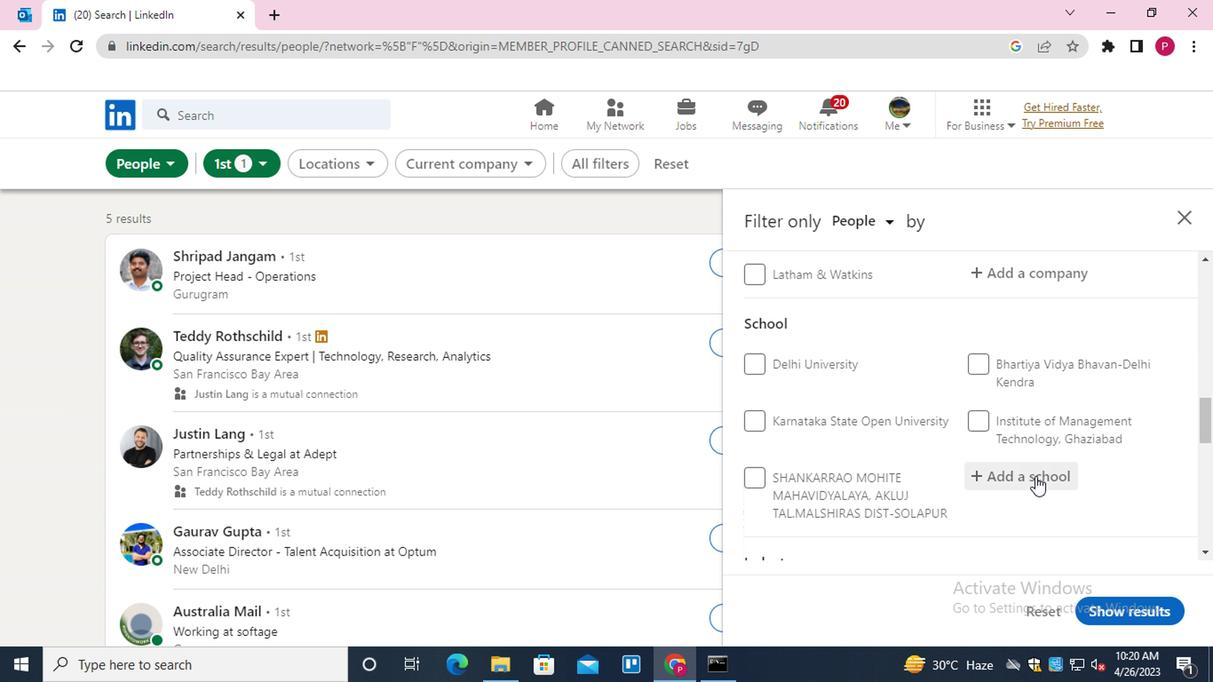 
Action: Key pressed <Key.shift>SHREE<Key.space><Key.shift>CHANAKYA
Screenshot: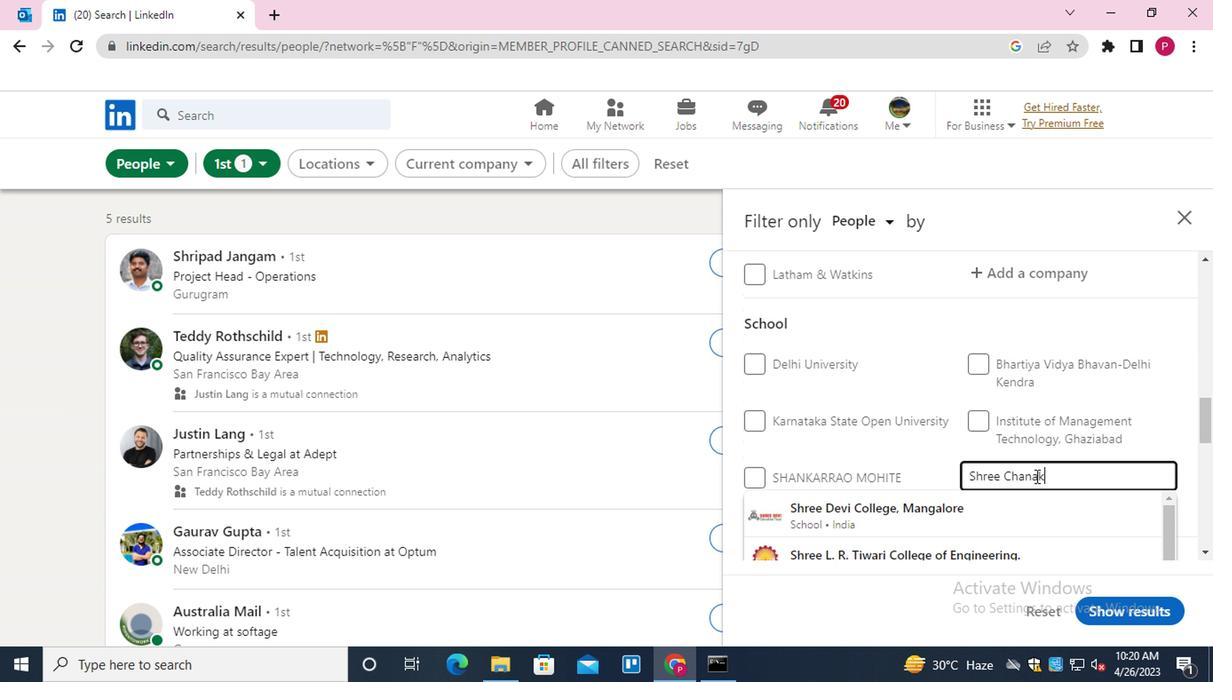 
Action: Mouse moved to (979, 355)
Screenshot: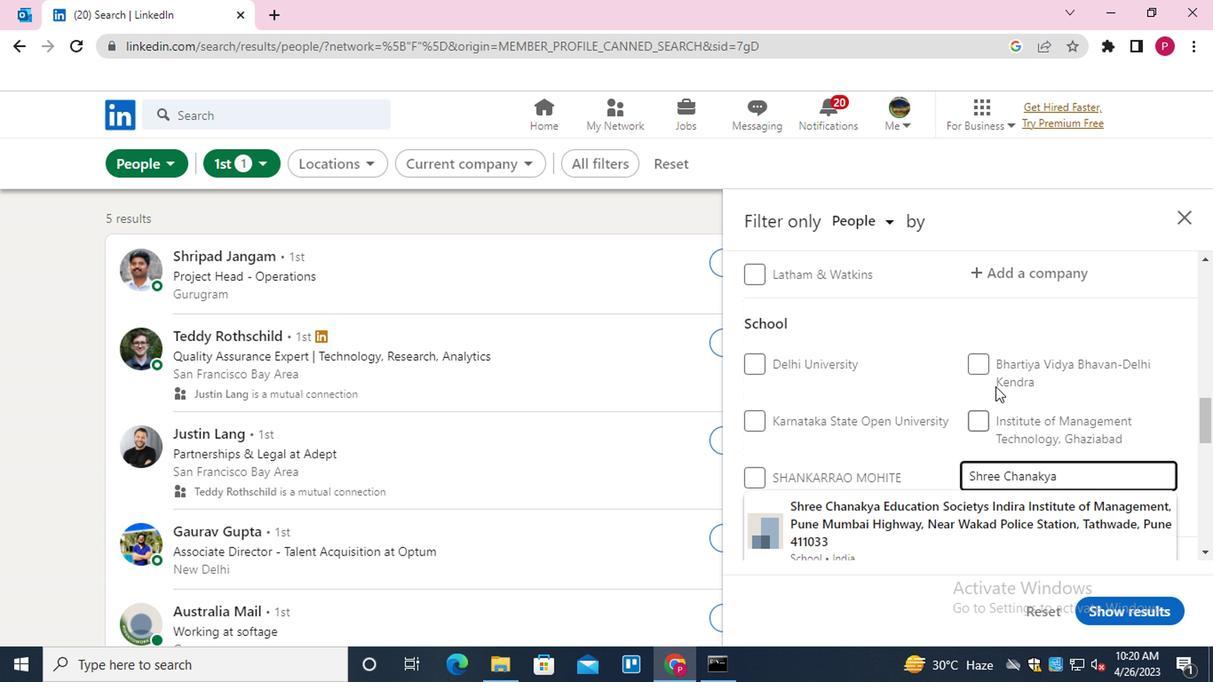 
Action: Mouse scrolled (979, 354) with delta (0, 0)
Screenshot: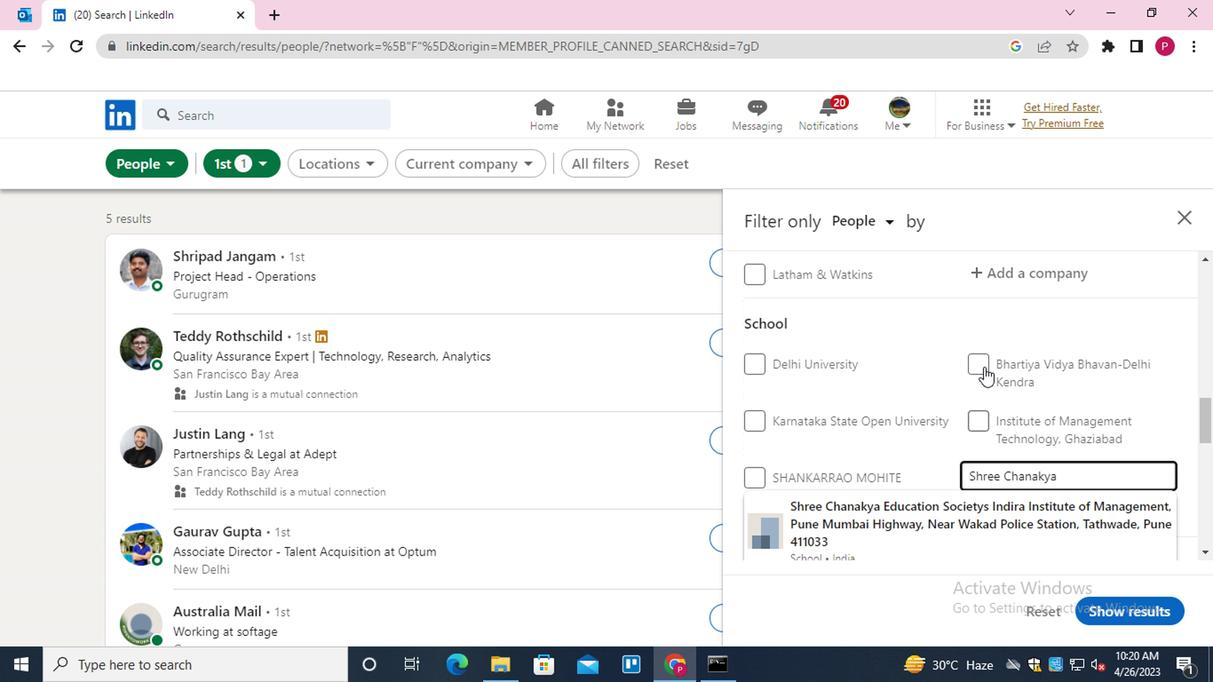 
Action: Mouse moved to (962, 511)
Screenshot: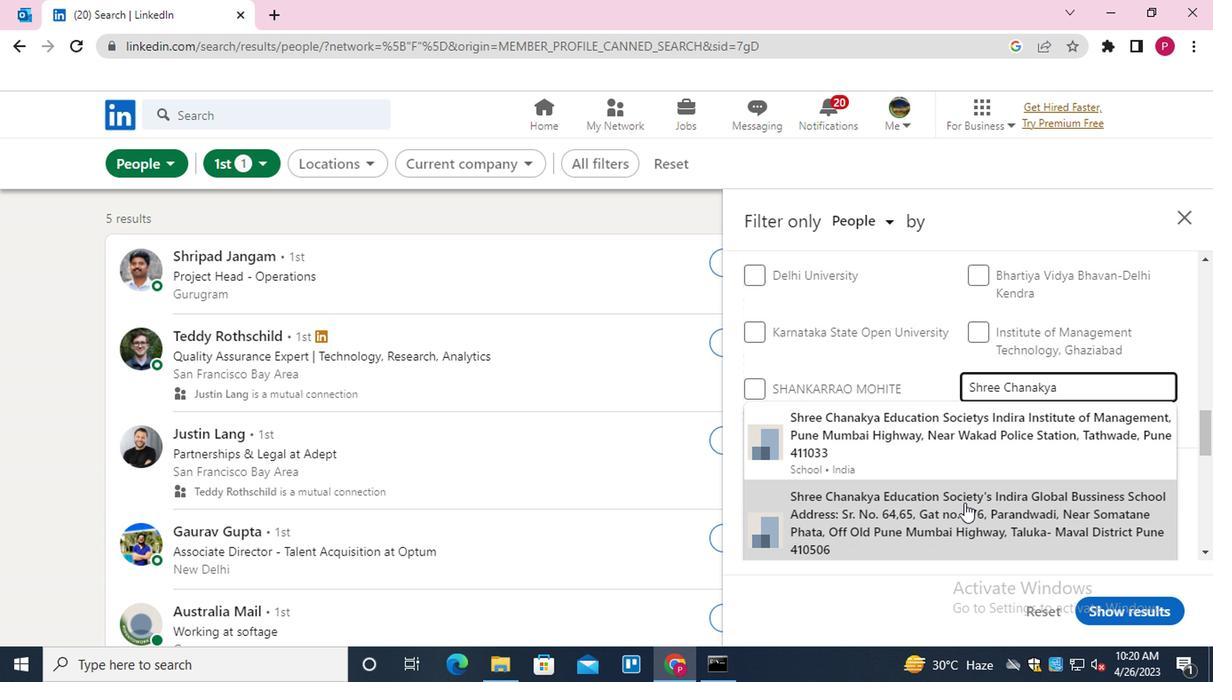 
Action: Mouse pressed left at (962, 511)
Screenshot: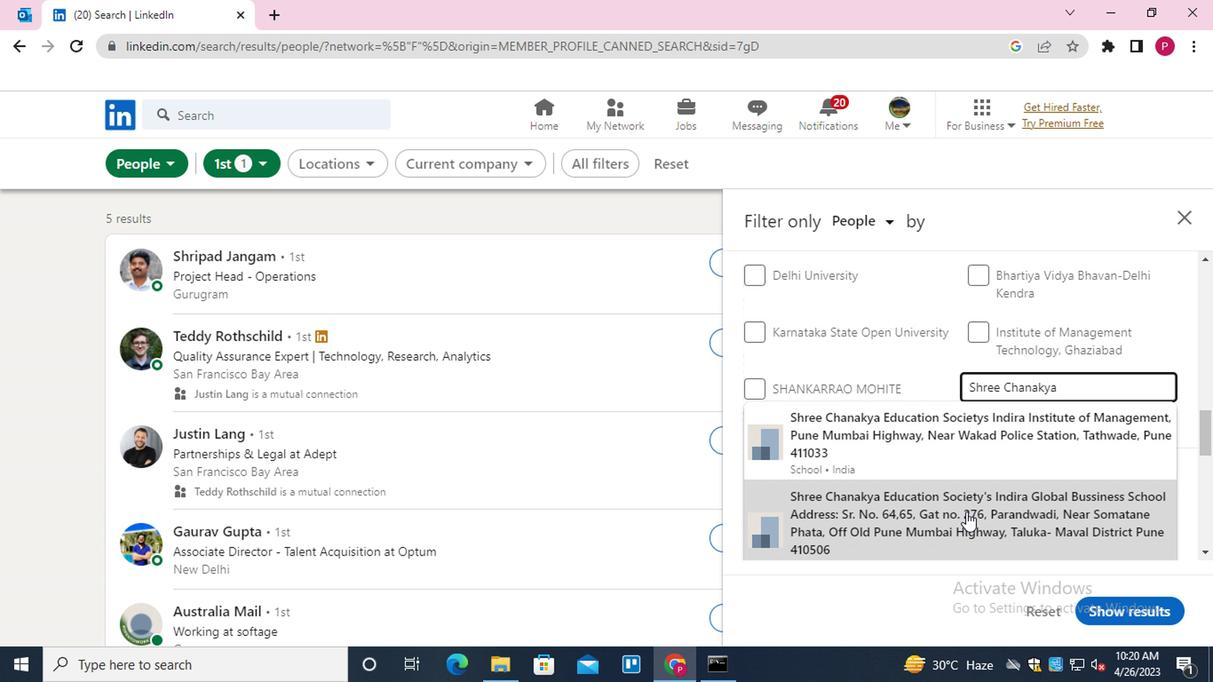 
Action: Mouse moved to (905, 422)
Screenshot: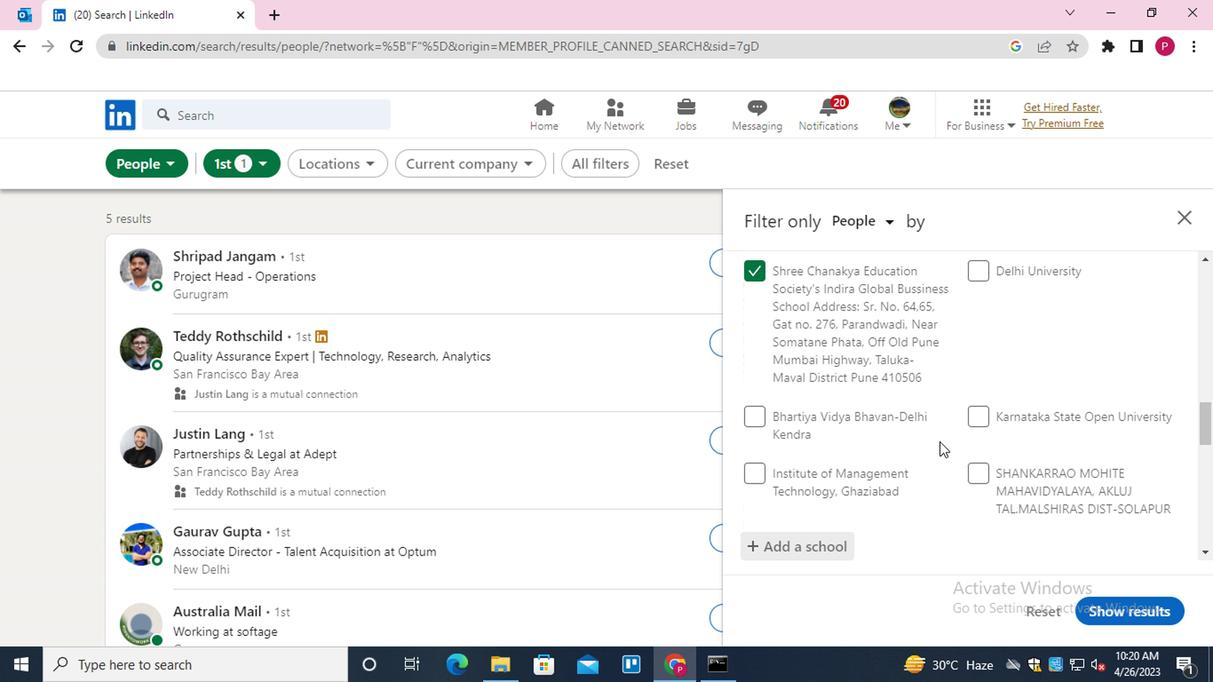 
Action: Mouse scrolled (905, 421) with delta (0, 0)
Screenshot: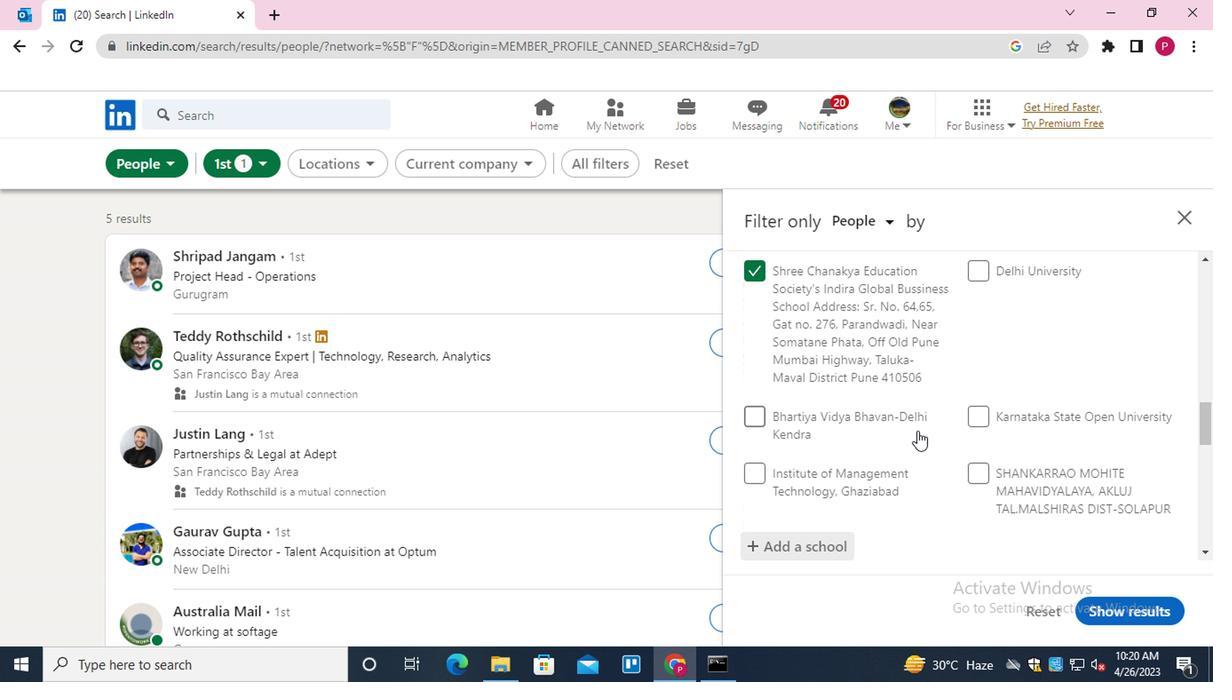 
Action: Mouse scrolled (905, 421) with delta (0, 0)
Screenshot: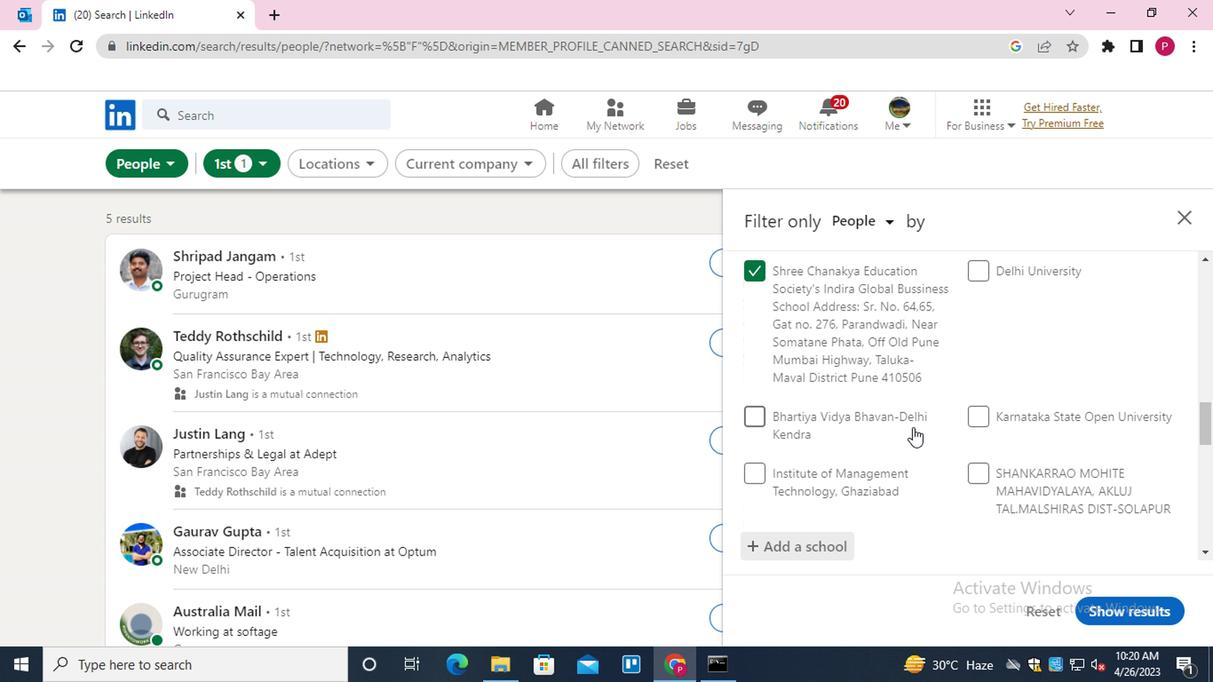 
Action: Mouse moved to (940, 442)
Screenshot: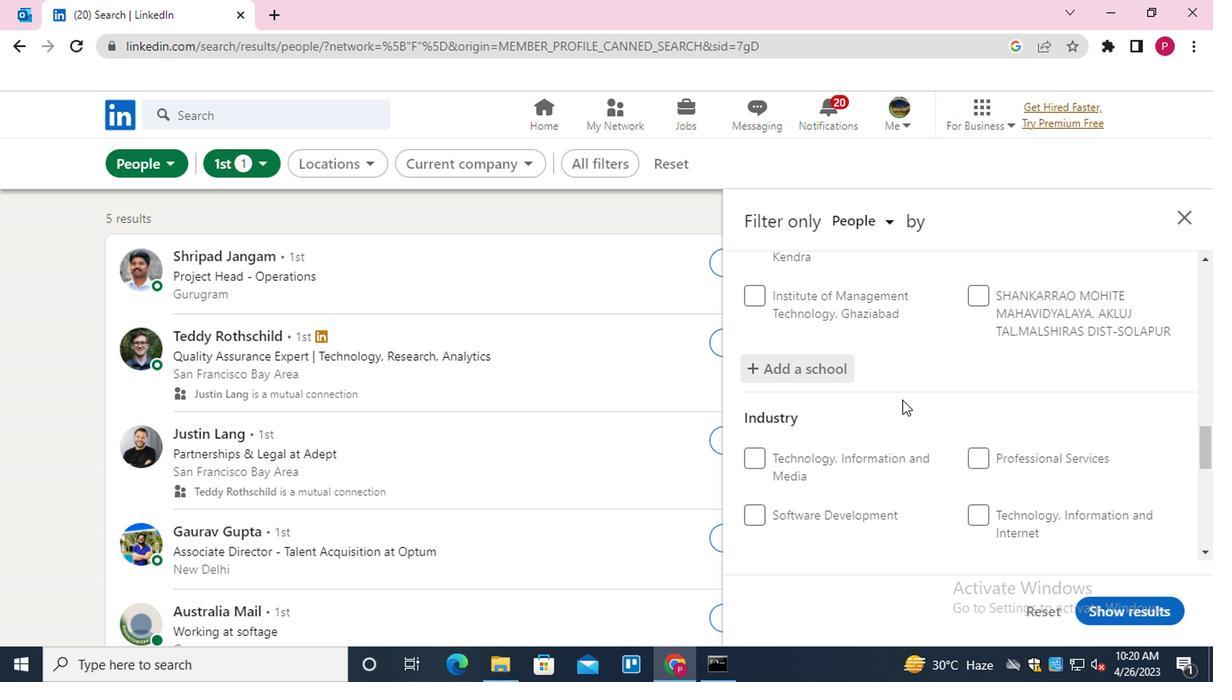 
Action: Mouse scrolled (940, 442) with delta (0, 0)
Screenshot: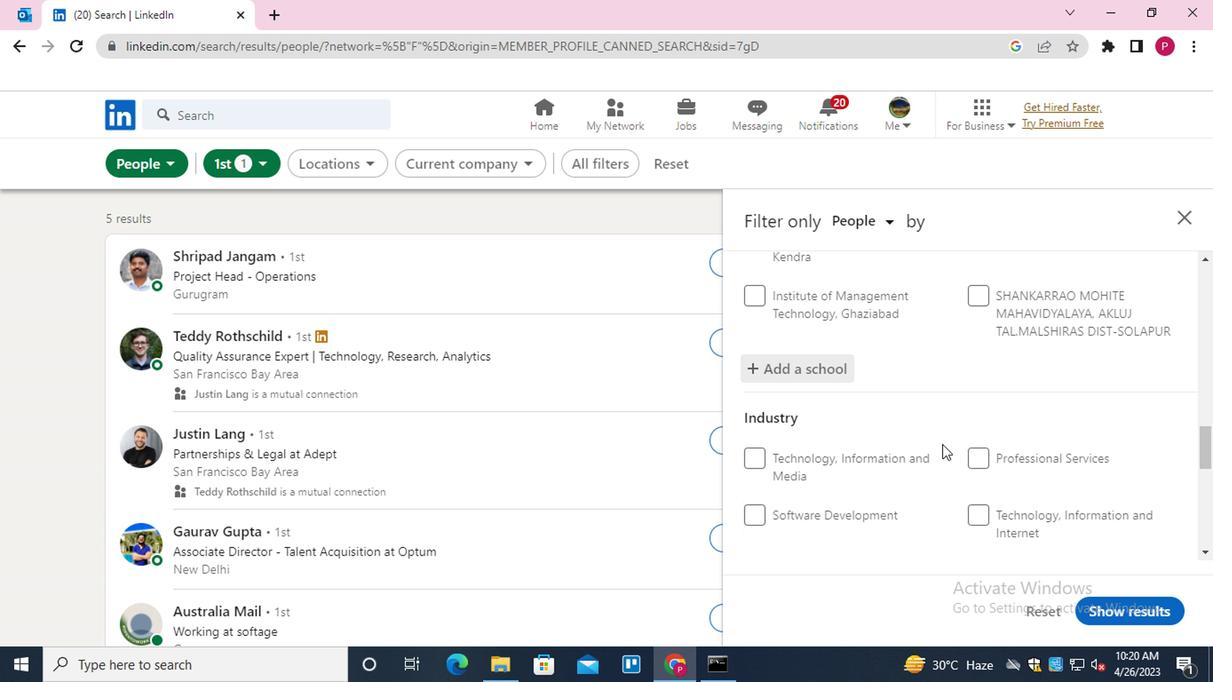 
Action: Mouse scrolled (940, 442) with delta (0, 0)
Screenshot: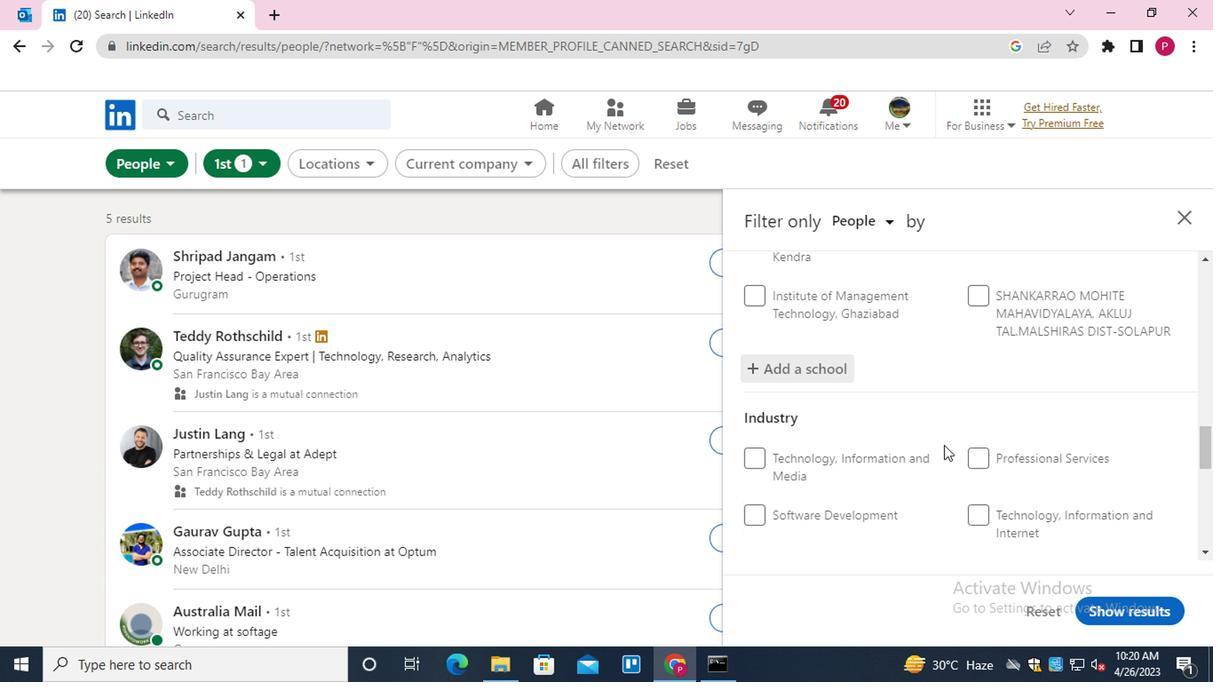 
Action: Mouse moved to (1019, 394)
Screenshot: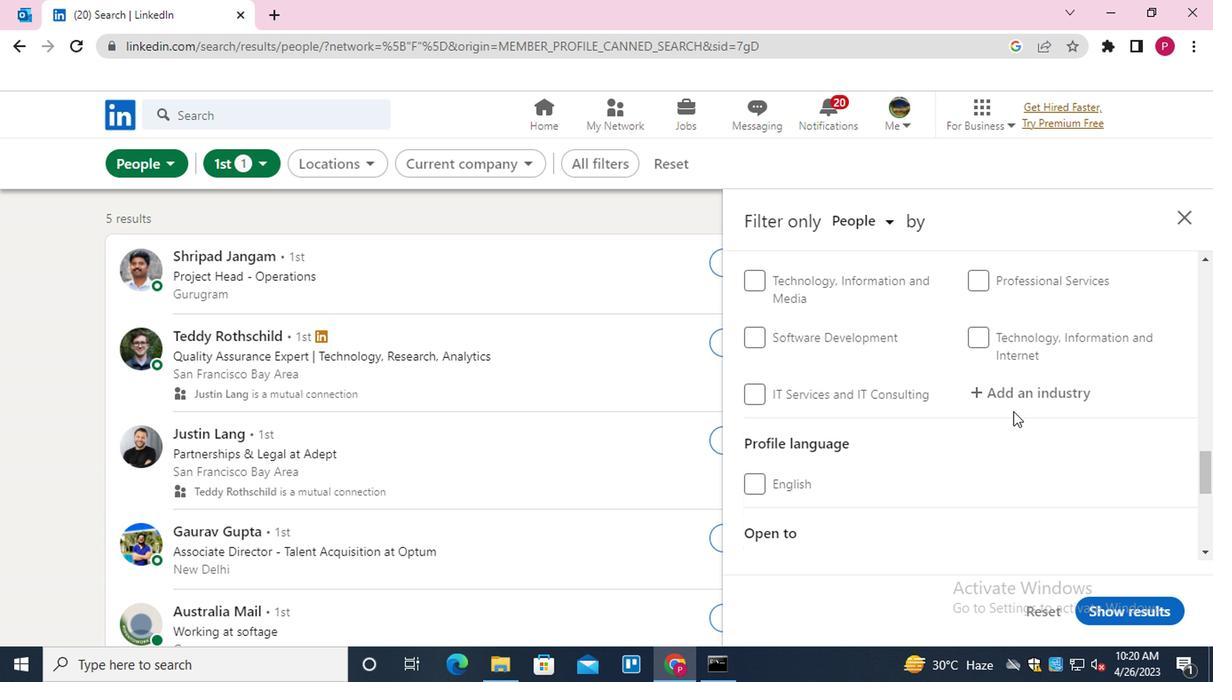 
Action: Mouse pressed left at (1019, 394)
Screenshot: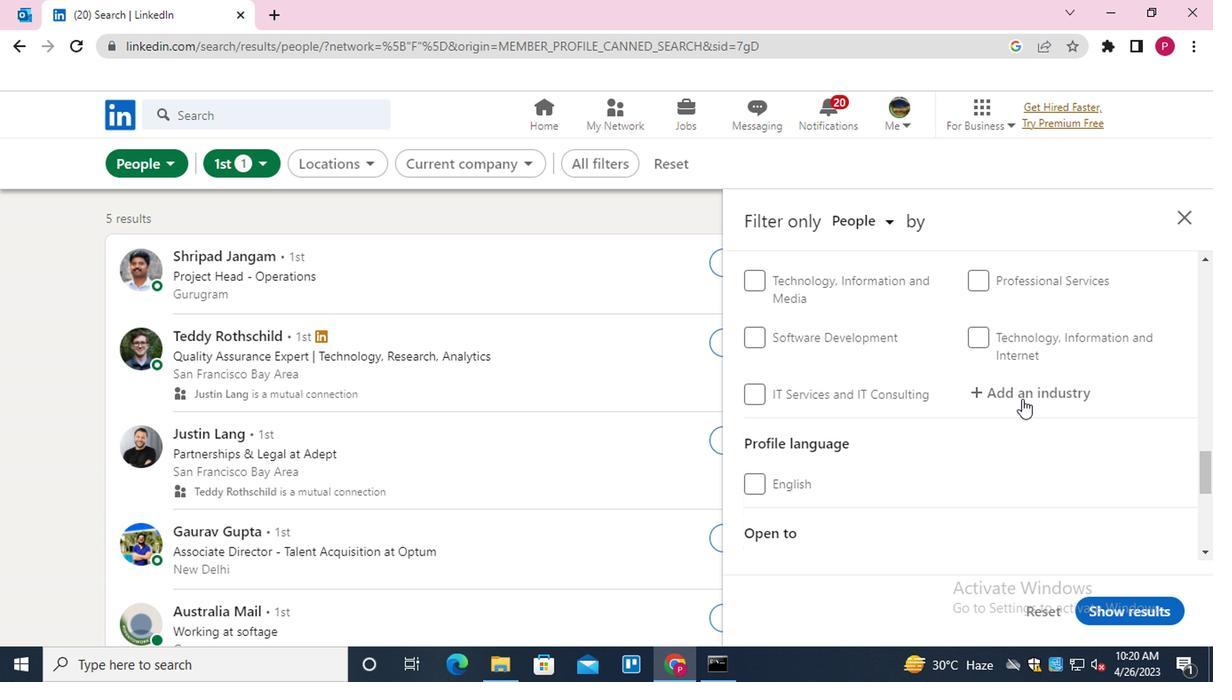 
Action: Mouse moved to (1019, 393)
Screenshot: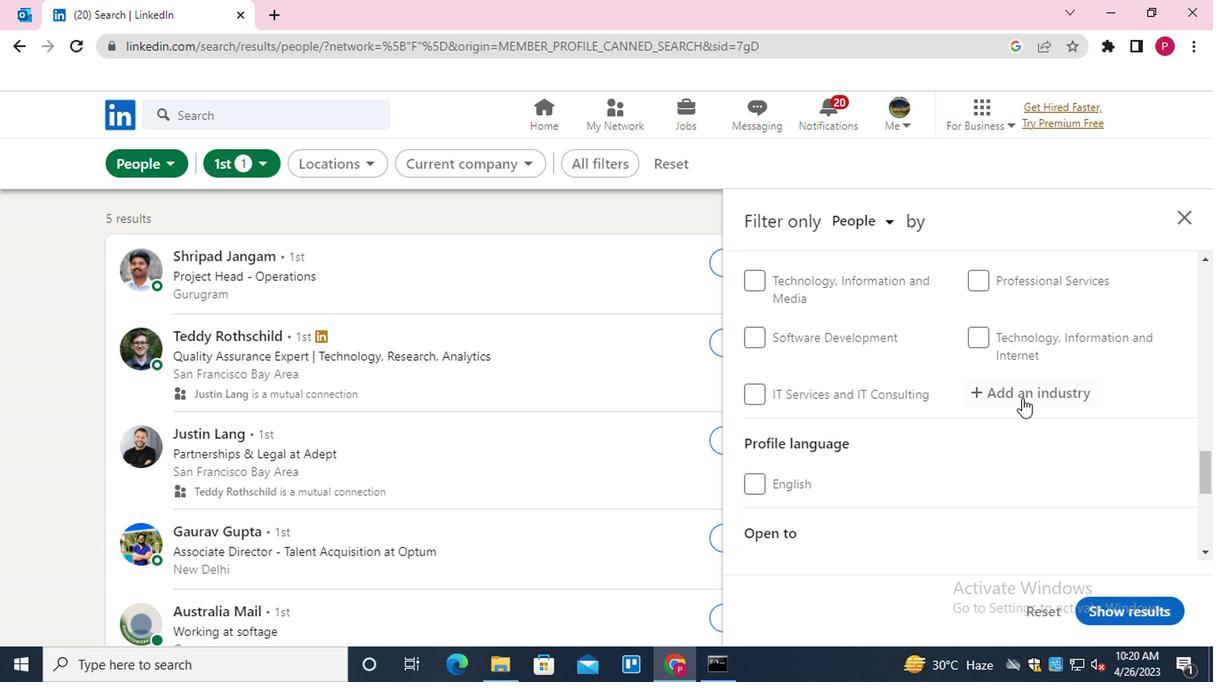 
Action: Key pressed <Key.shift>MACHI<Key.down><Key.down><Key.enter>
Screenshot: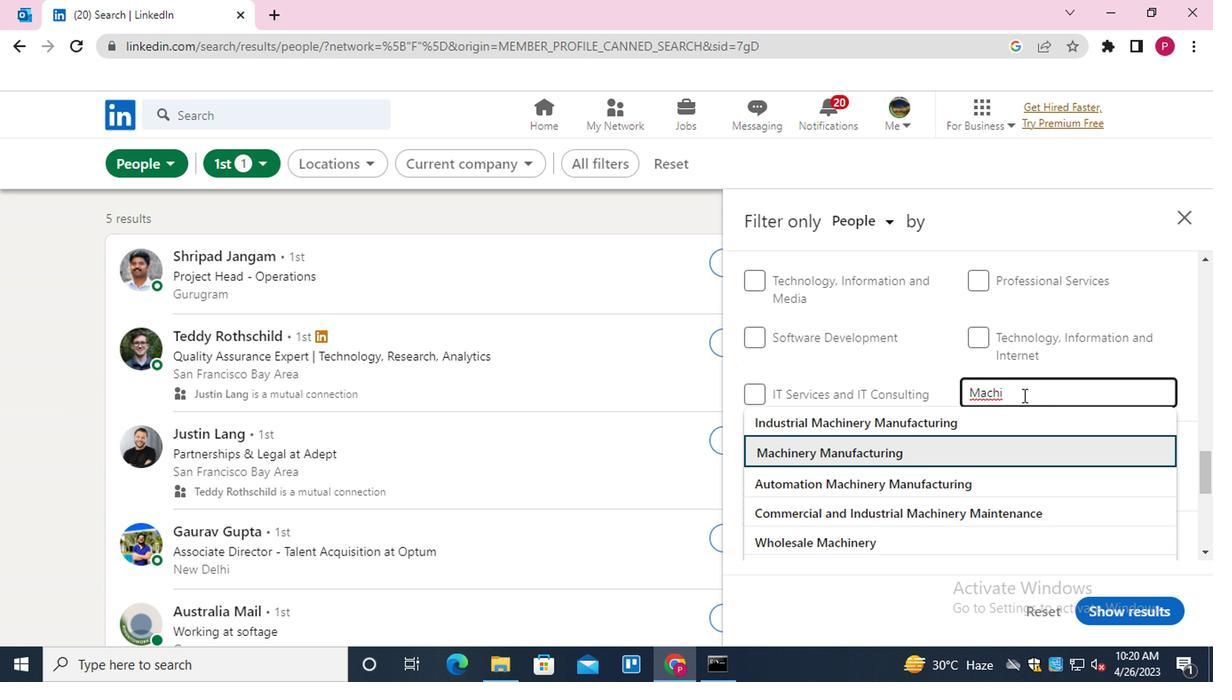 
Action: Mouse moved to (755, 428)
Screenshot: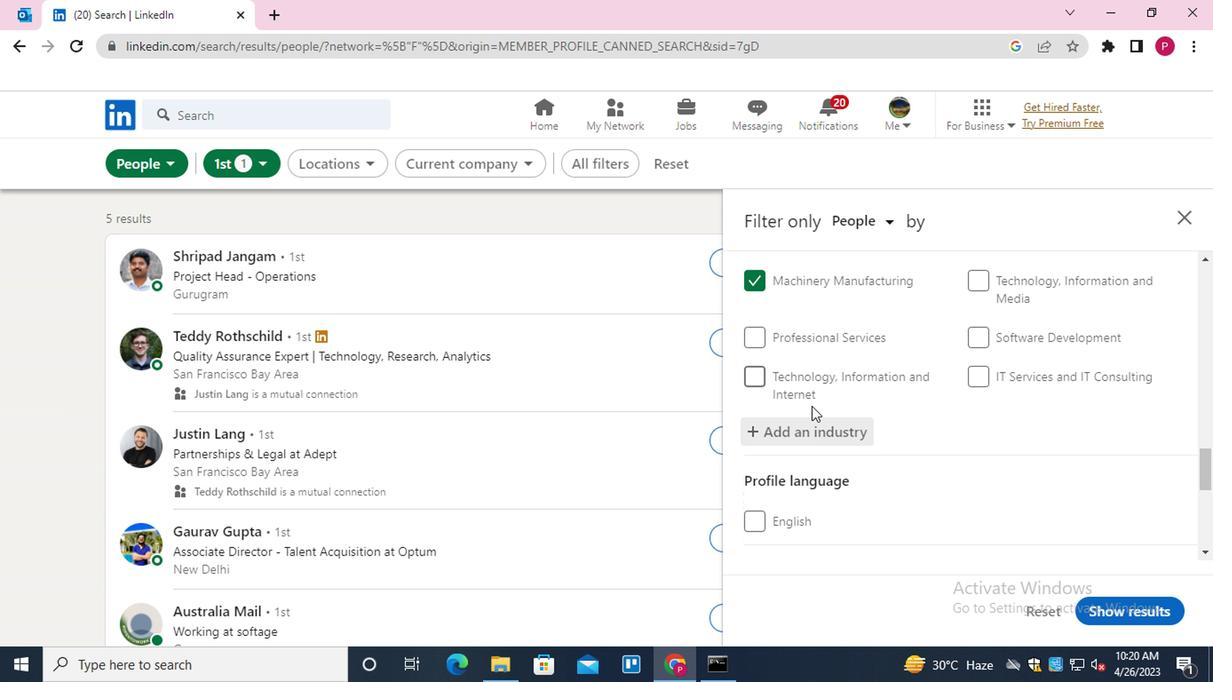 
Action: Mouse scrolled (755, 428) with delta (0, 0)
Screenshot: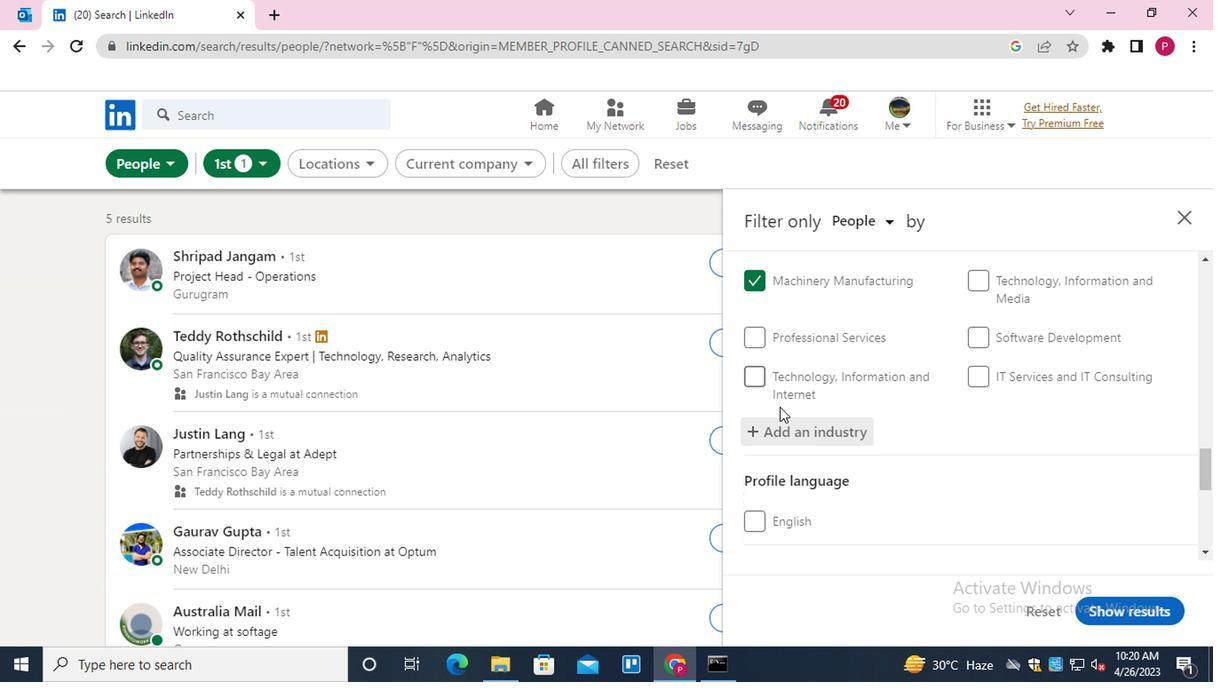 
Action: Mouse moved to (755, 429)
Screenshot: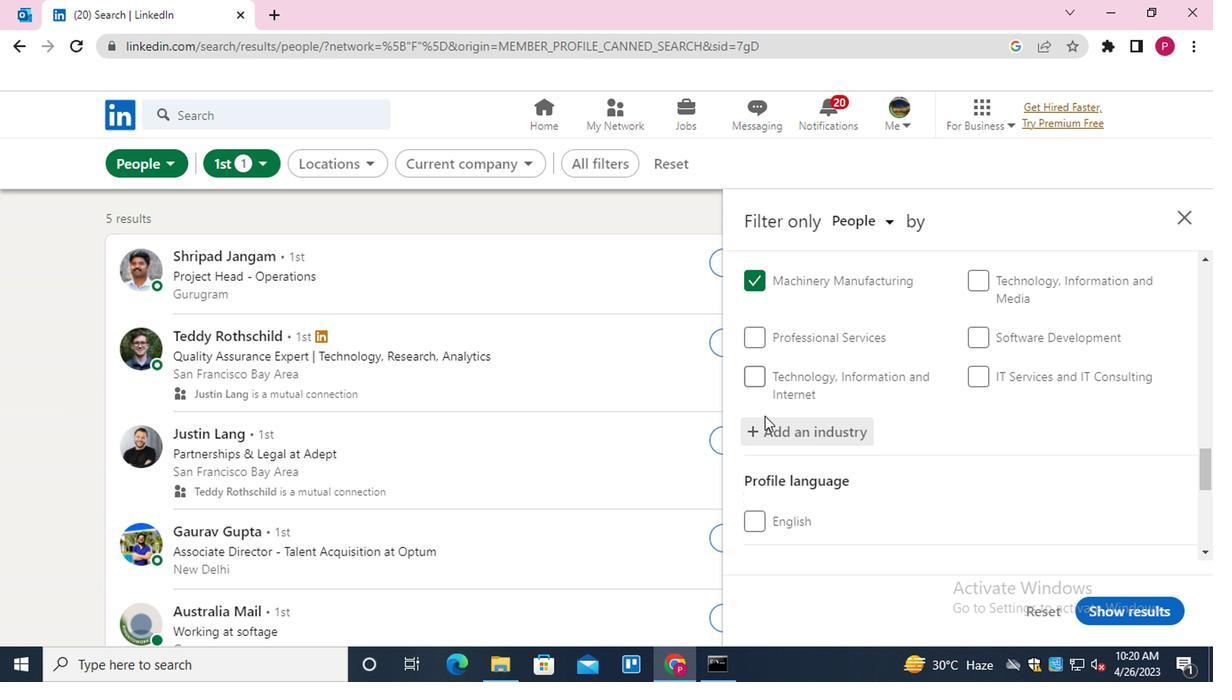 
Action: Mouse scrolled (755, 428) with delta (0, 0)
Screenshot: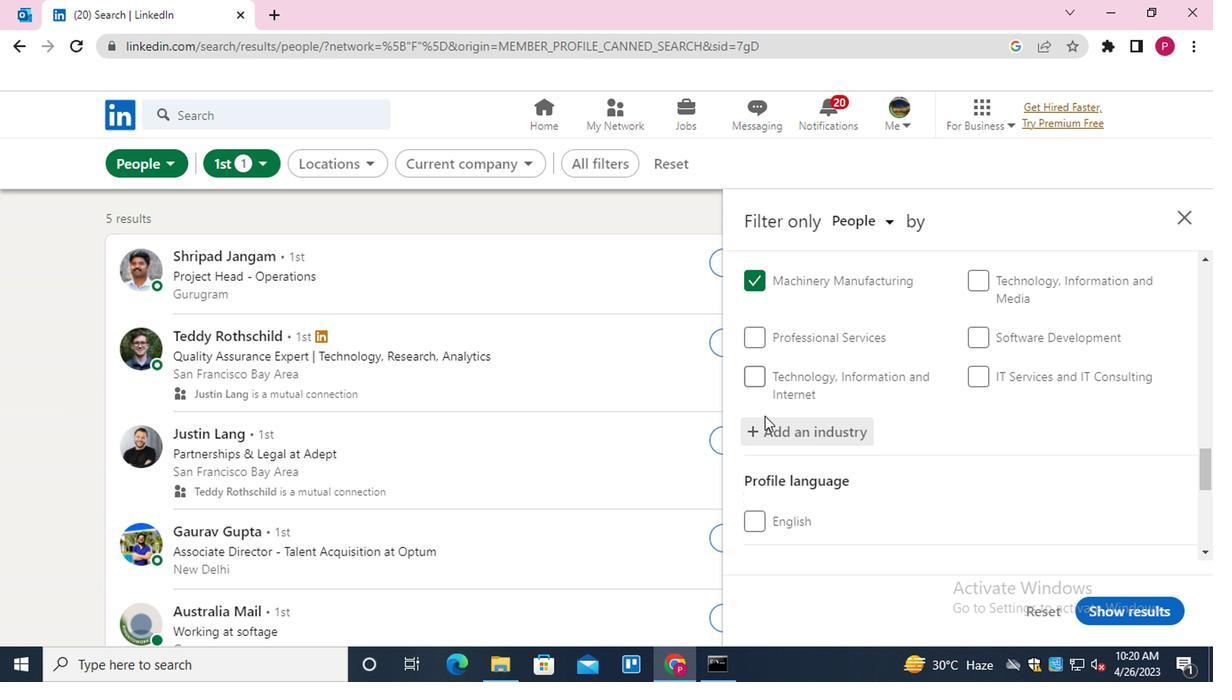 
Action: Mouse moved to (800, 382)
Screenshot: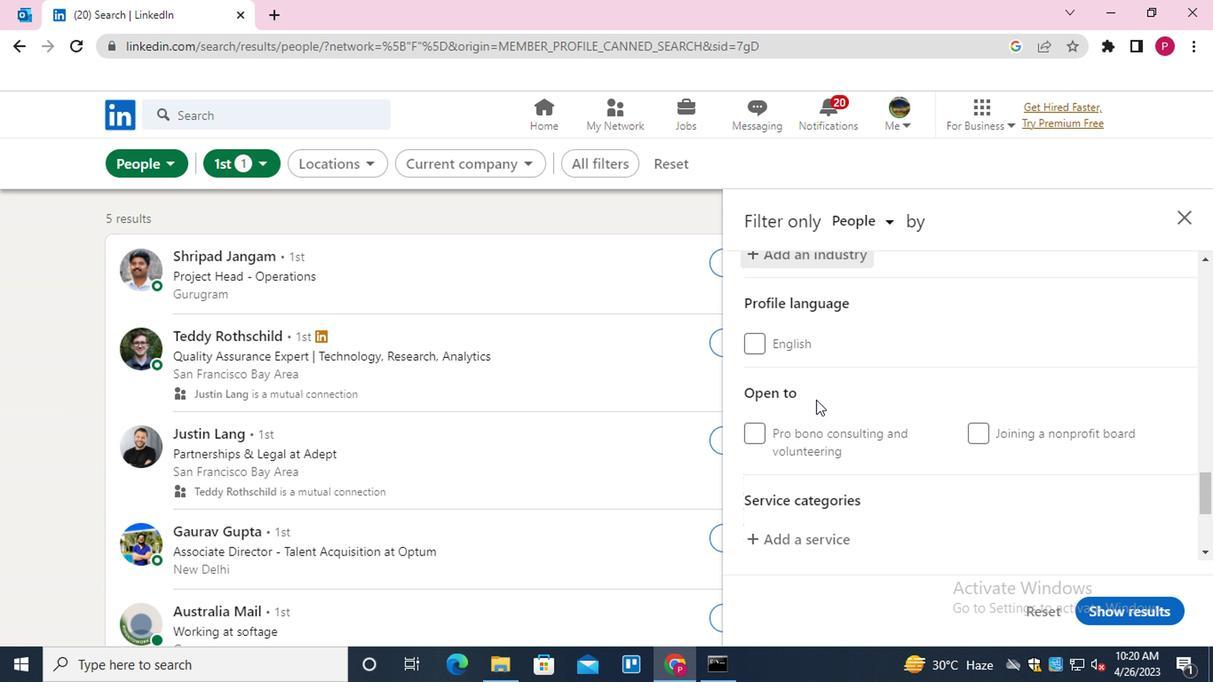 
Action: Mouse scrolled (800, 381) with delta (0, 0)
Screenshot: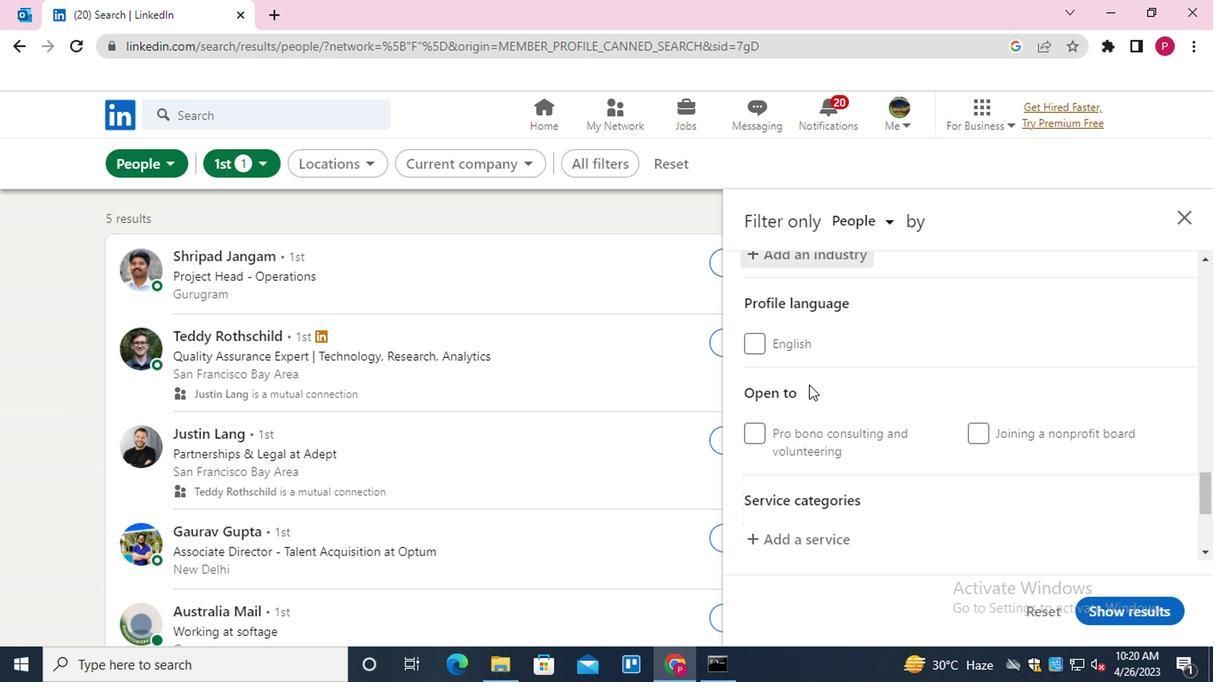 
Action: Mouse moved to (799, 382)
Screenshot: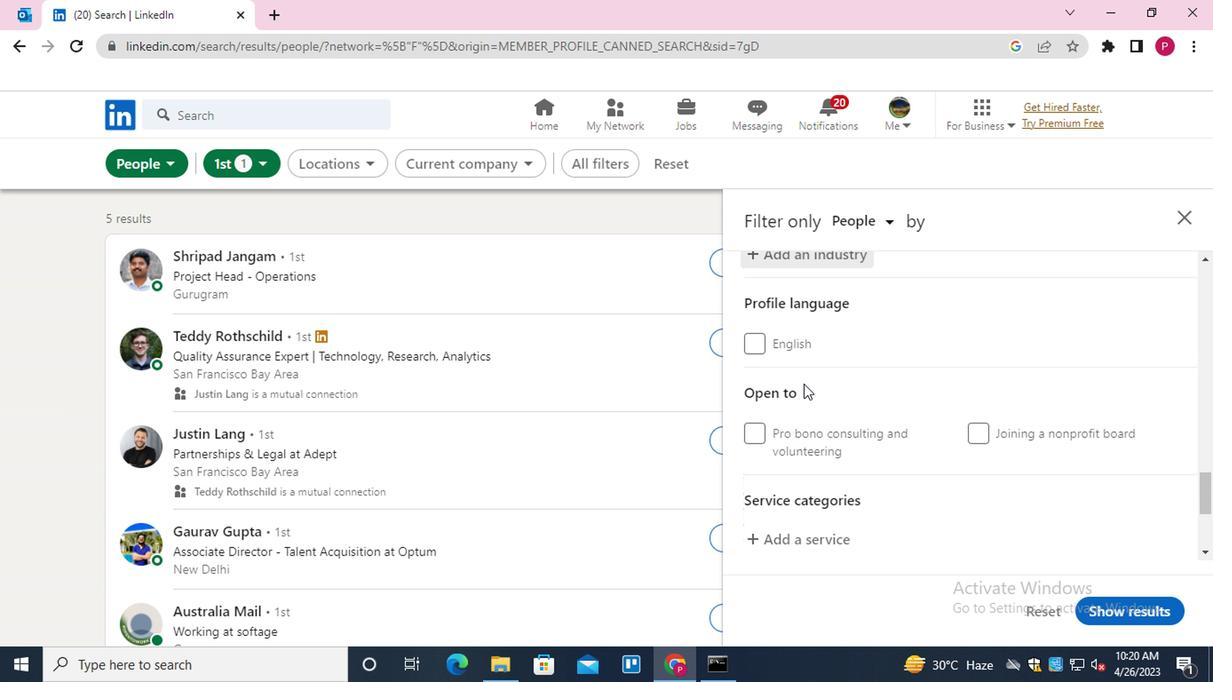 
Action: Mouse scrolled (799, 381) with delta (0, 0)
Screenshot: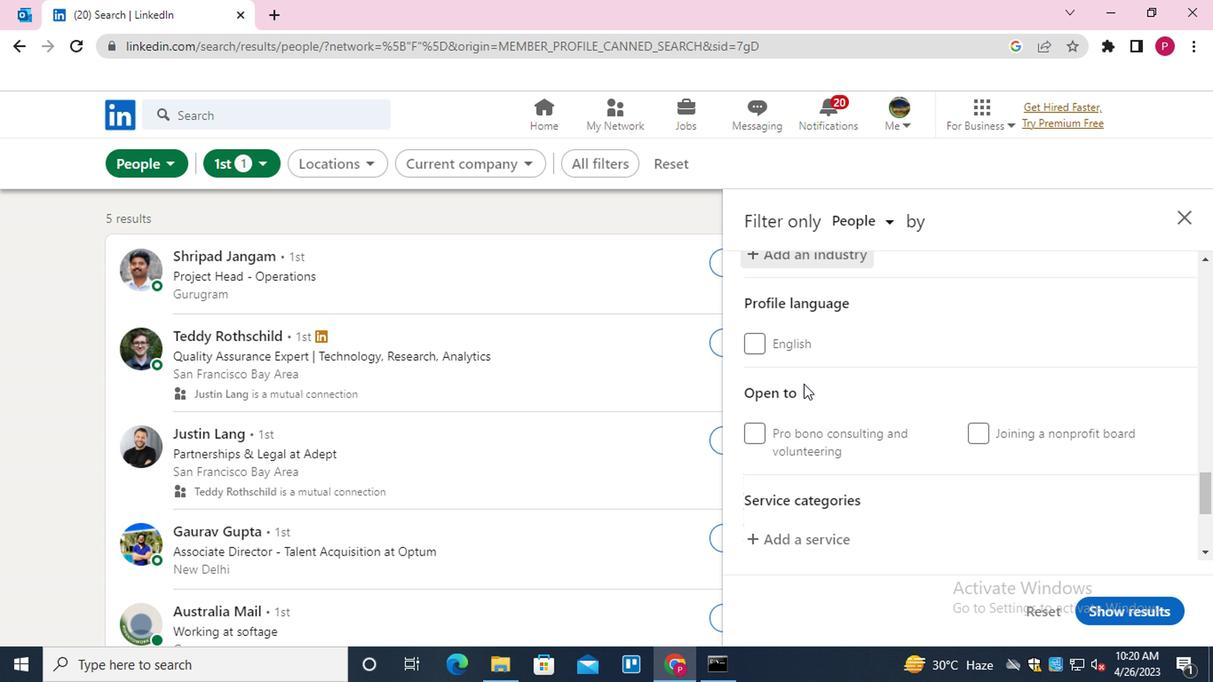 
Action: Mouse moved to (803, 363)
Screenshot: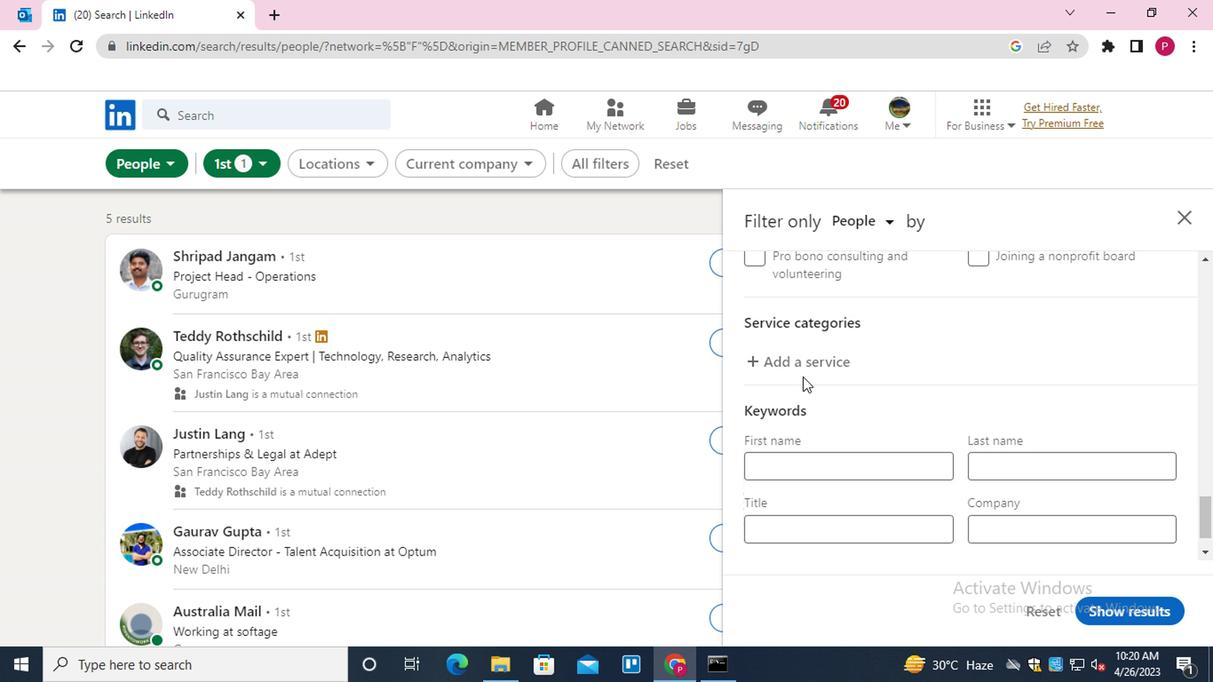 
Action: Mouse pressed left at (803, 363)
Screenshot: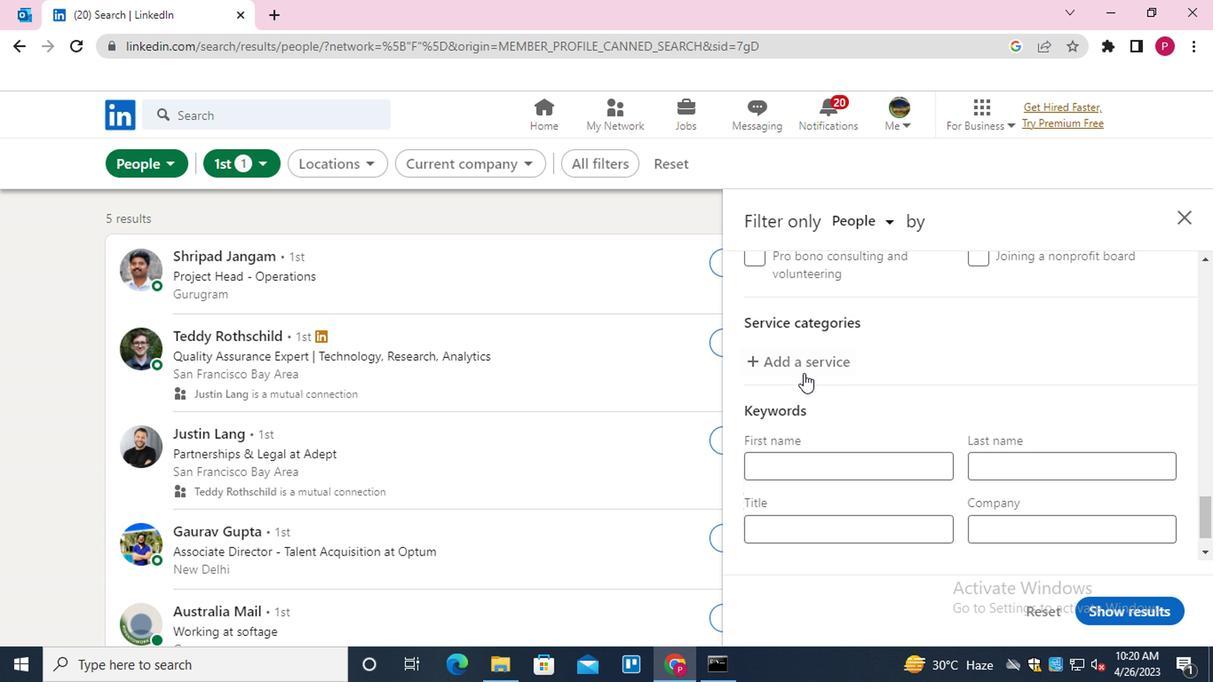 
Action: Mouse moved to (803, 362)
Screenshot: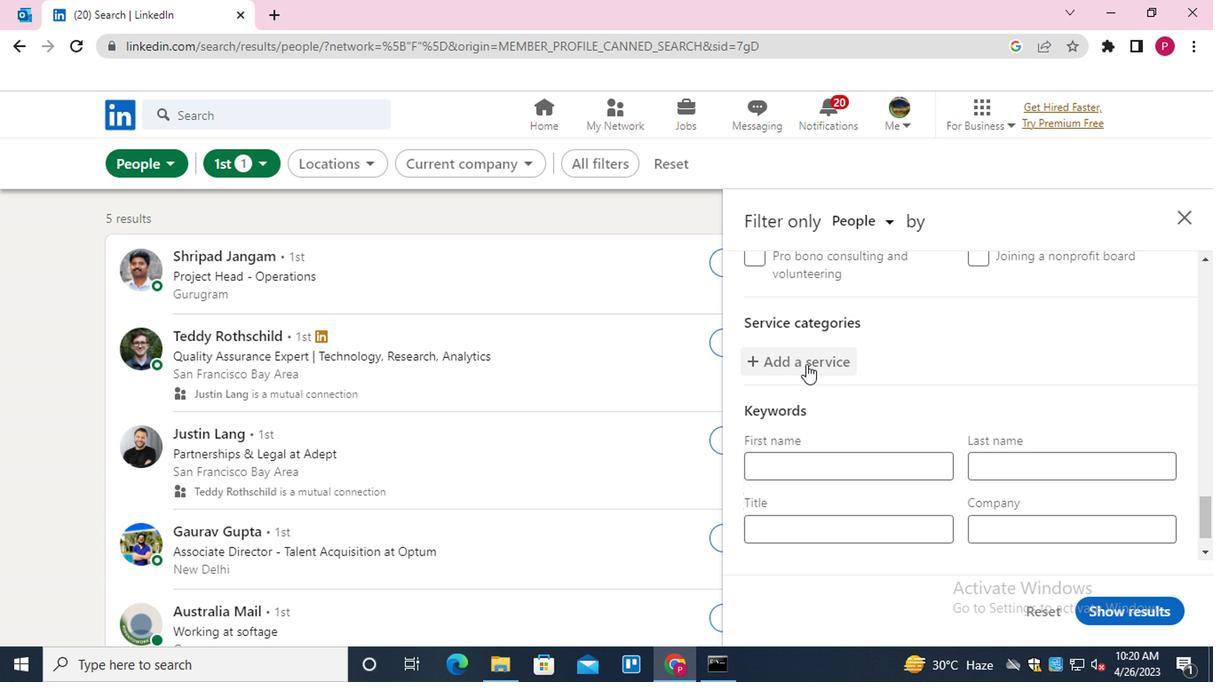 
Action: Key pressed <Key.shift>WRIT<Key.down><Key.enter>
Screenshot: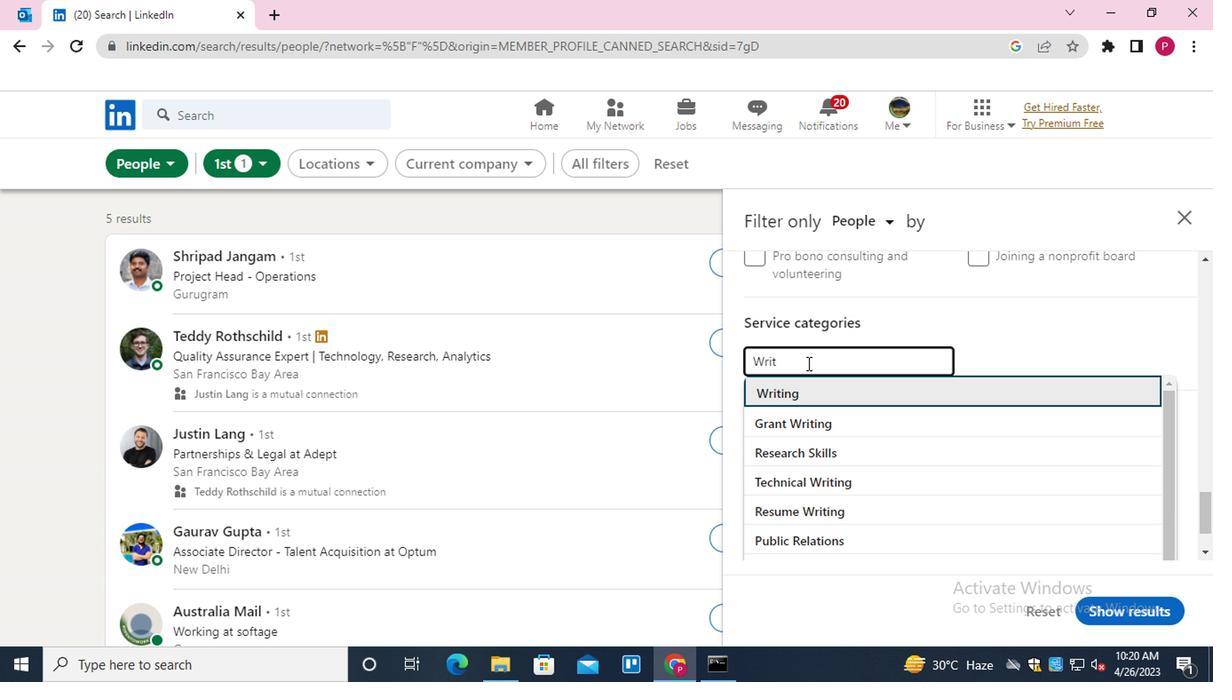 
Action: Mouse scrolled (803, 361) with delta (0, 0)
Screenshot: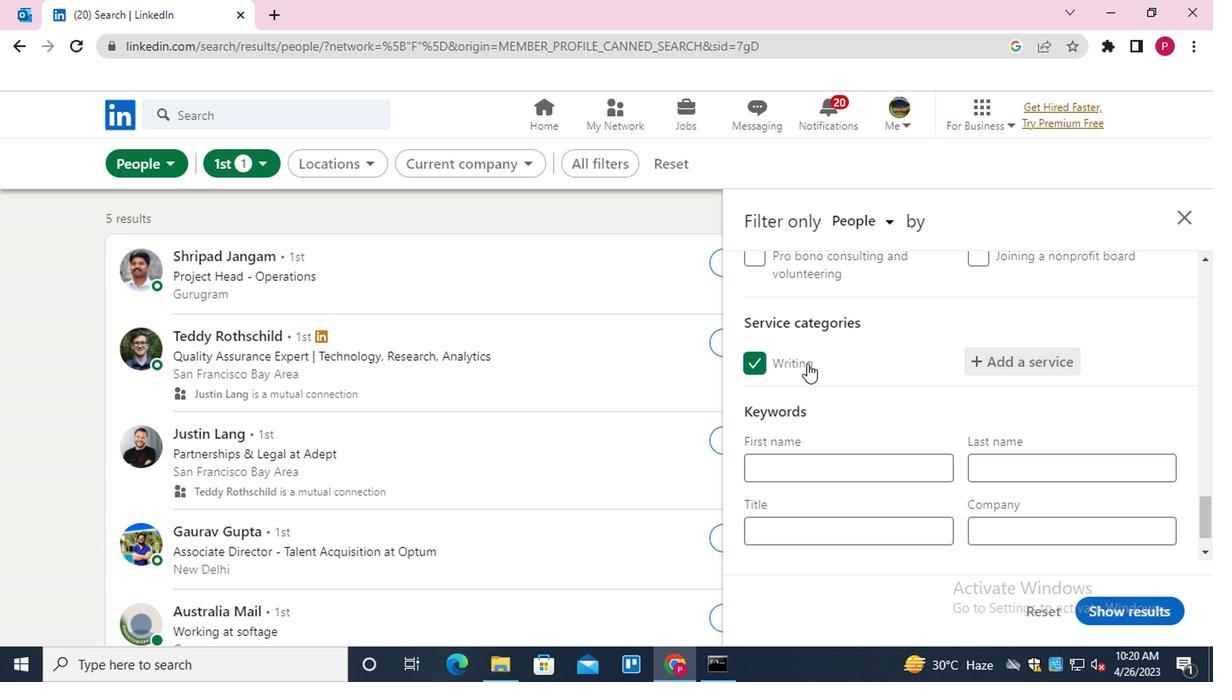 
Action: Mouse scrolled (803, 361) with delta (0, 0)
Screenshot: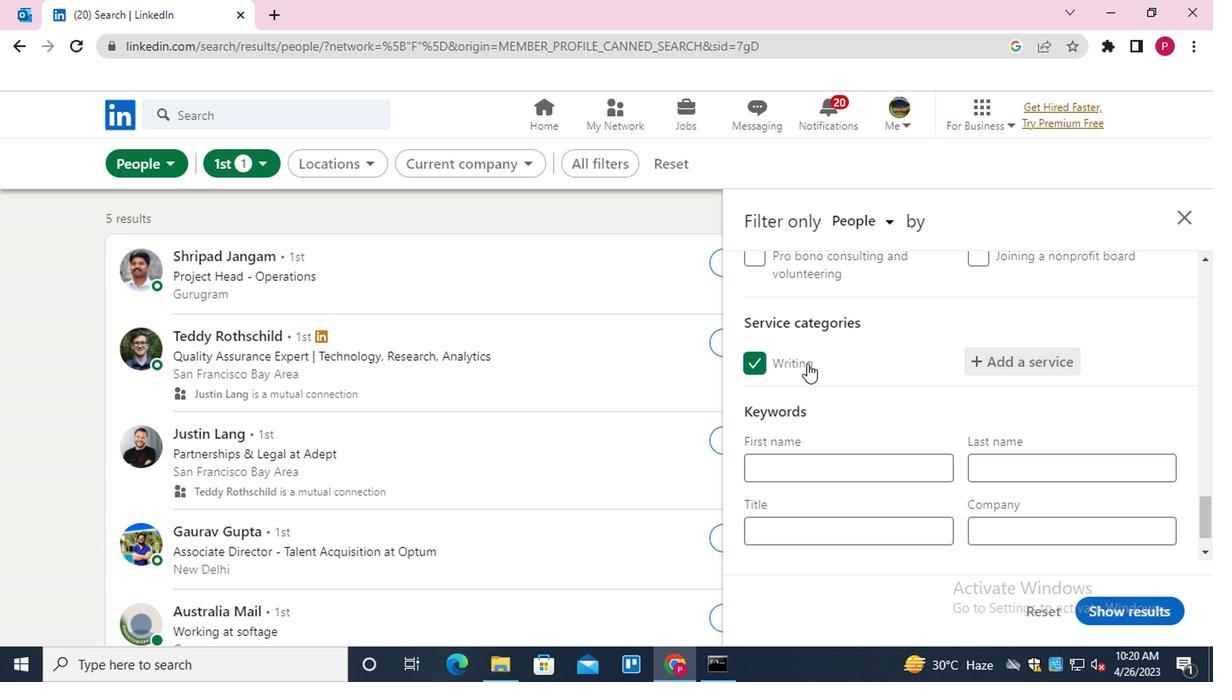 
Action: Mouse scrolled (803, 361) with delta (0, 0)
Screenshot: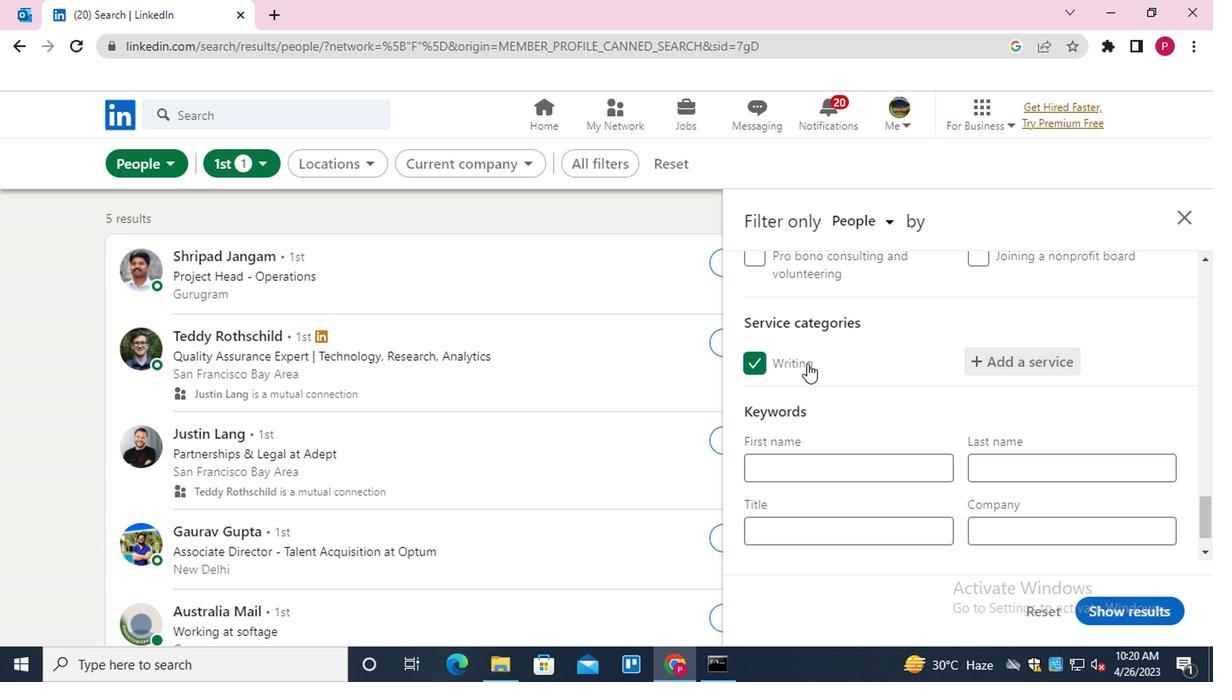 
Action: Mouse moved to (808, 470)
Screenshot: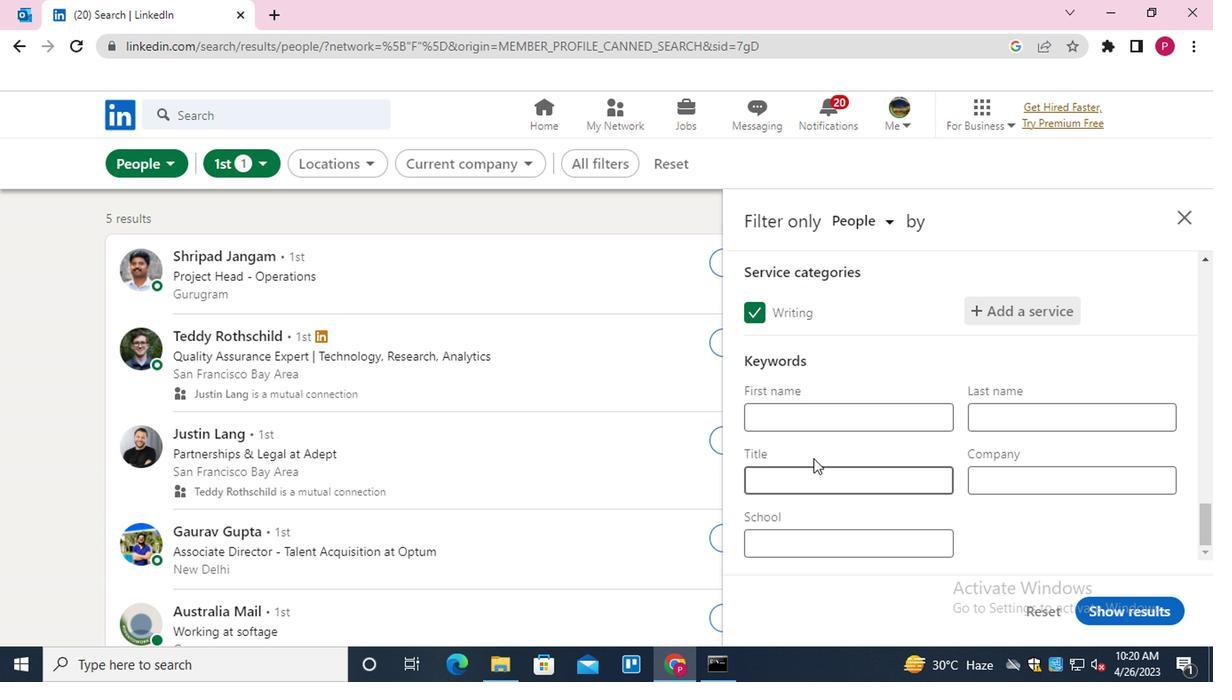 
Action: Mouse pressed left at (808, 470)
Screenshot: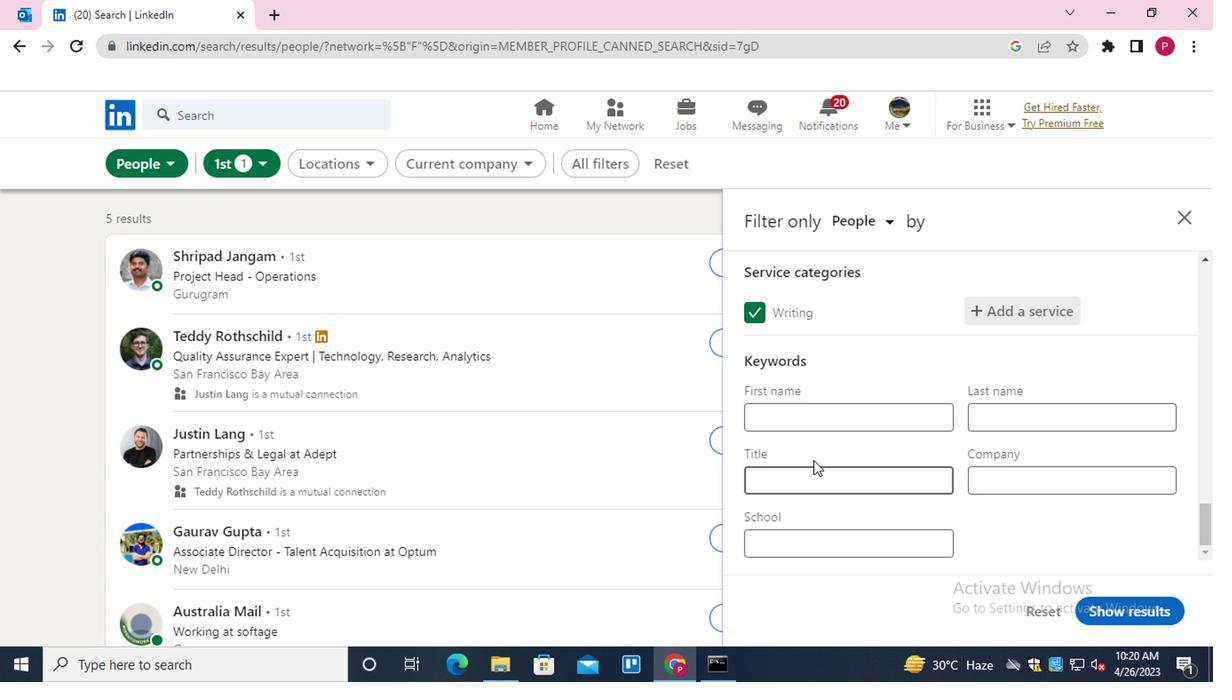 
Action: Mouse moved to (809, 469)
Screenshot: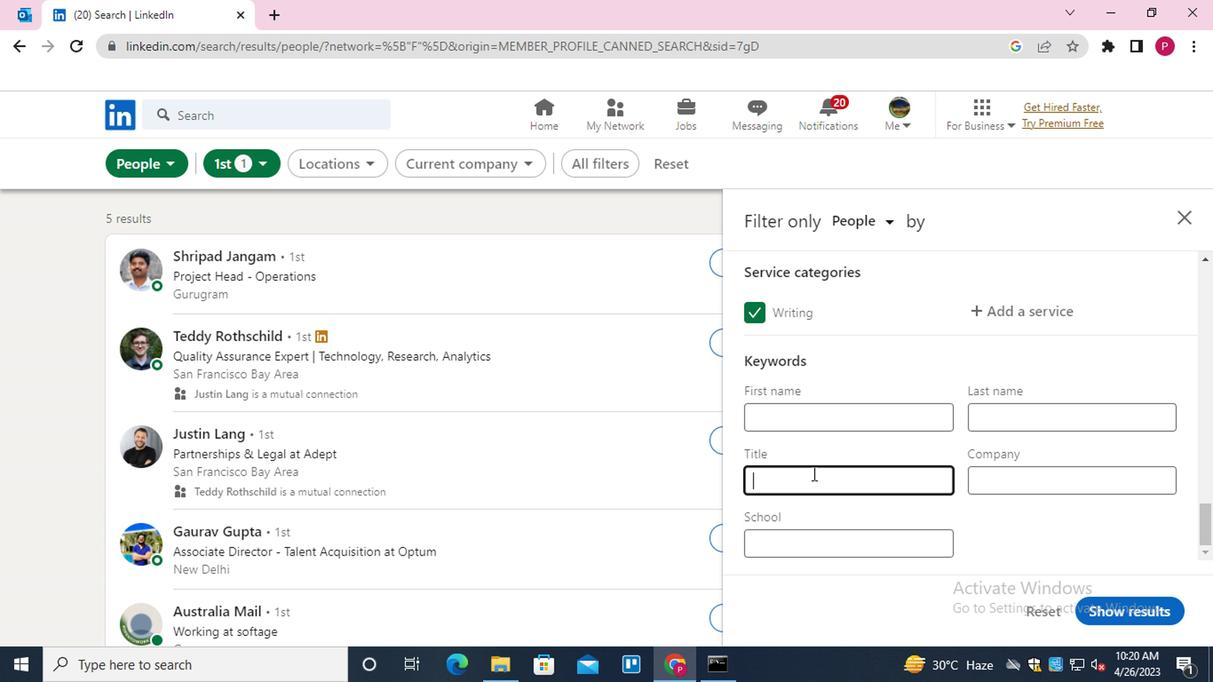 
Action: Key pressed <Key.shift>CHIEF<Key.space><Key.shift>ROBOT<Key.space><Key.shift>WHISPERER
Screenshot: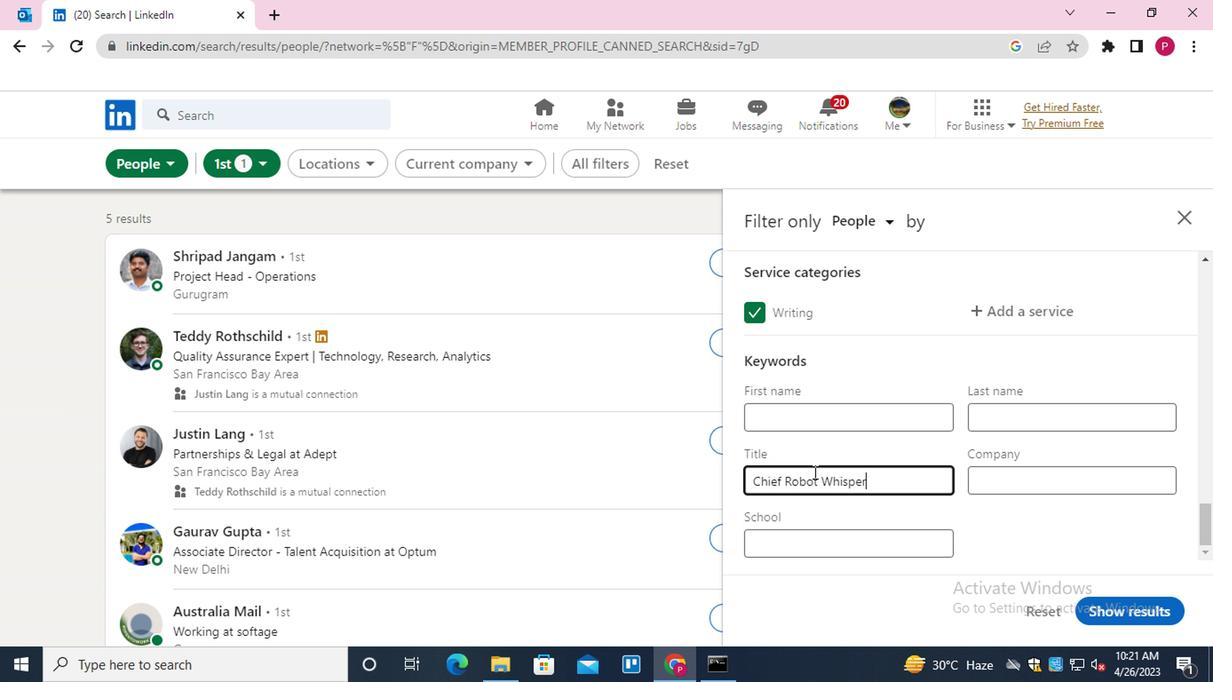 
Action: Mouse moved to (1128, 610)
Screenshot: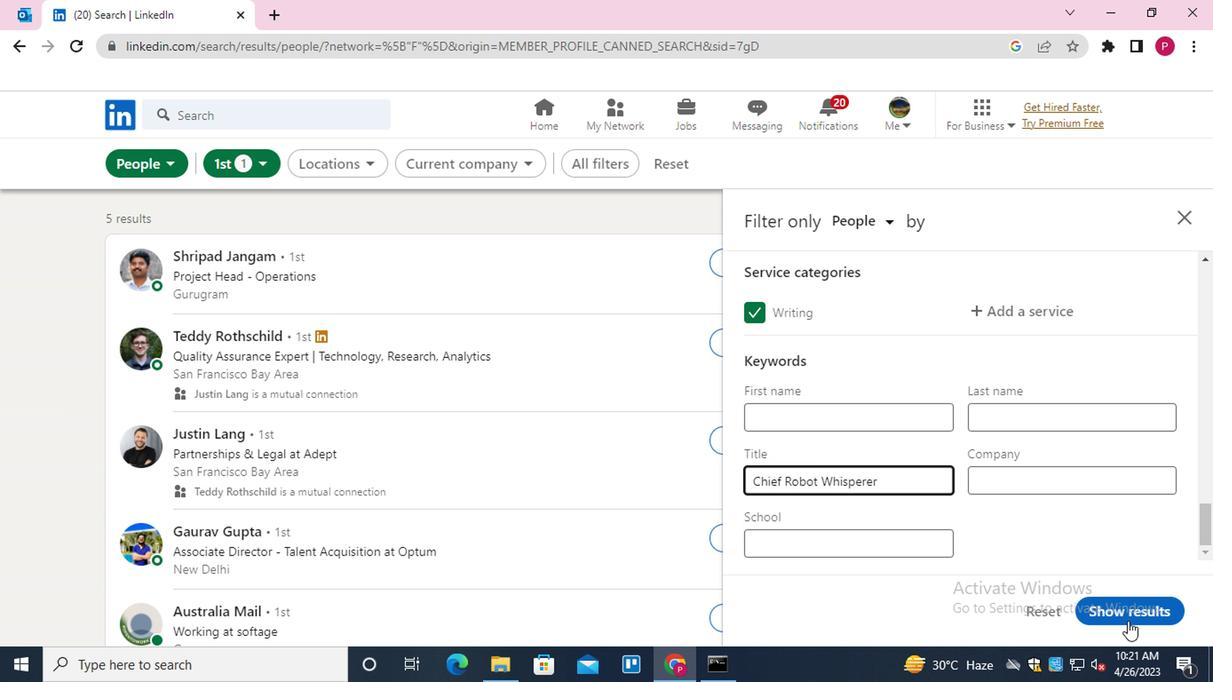 
Action: Mouse pressed left at (1128, 610)
Screenshot: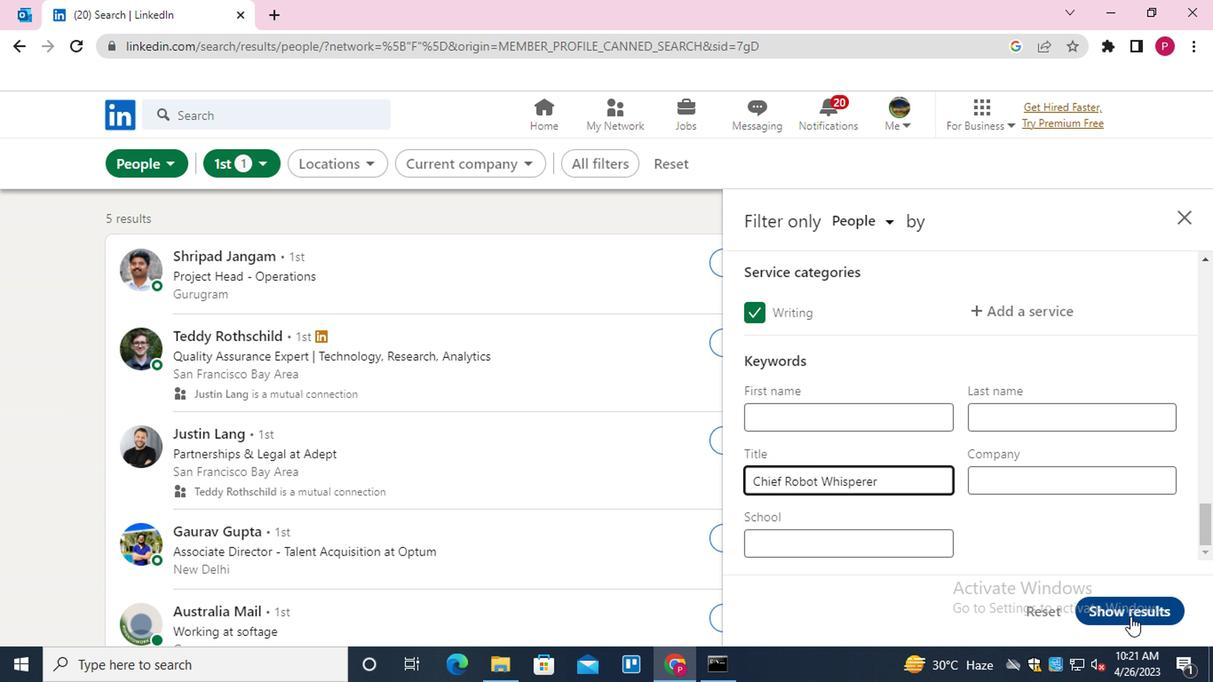 
Action: Mouse moved to (561, 354)
Screenshot: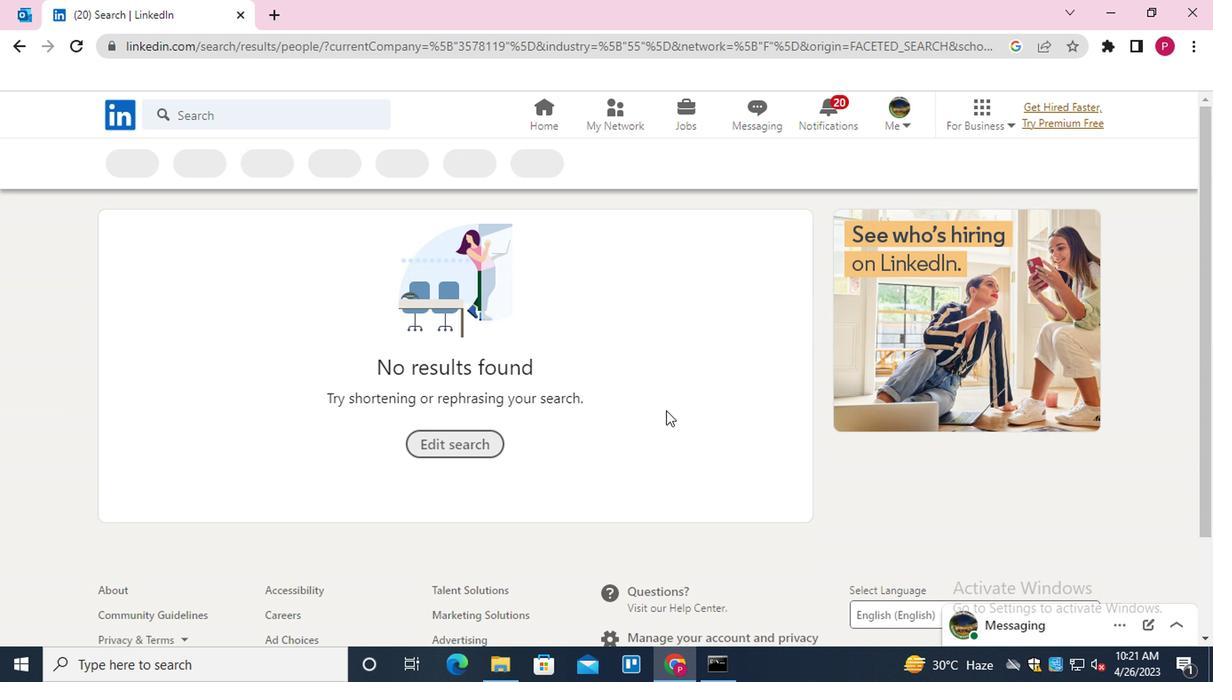 
